 Task: Create a sub task Release to Production / Go Live for the task  Create a new online platform for online personal shopping services in the project BellRise , assign it to team member softage.5@softage.net and update the status of the sub task to  Off Track , set the priority of the sub task to High
Action: Mouse moved to (596, 432)
Screenshot: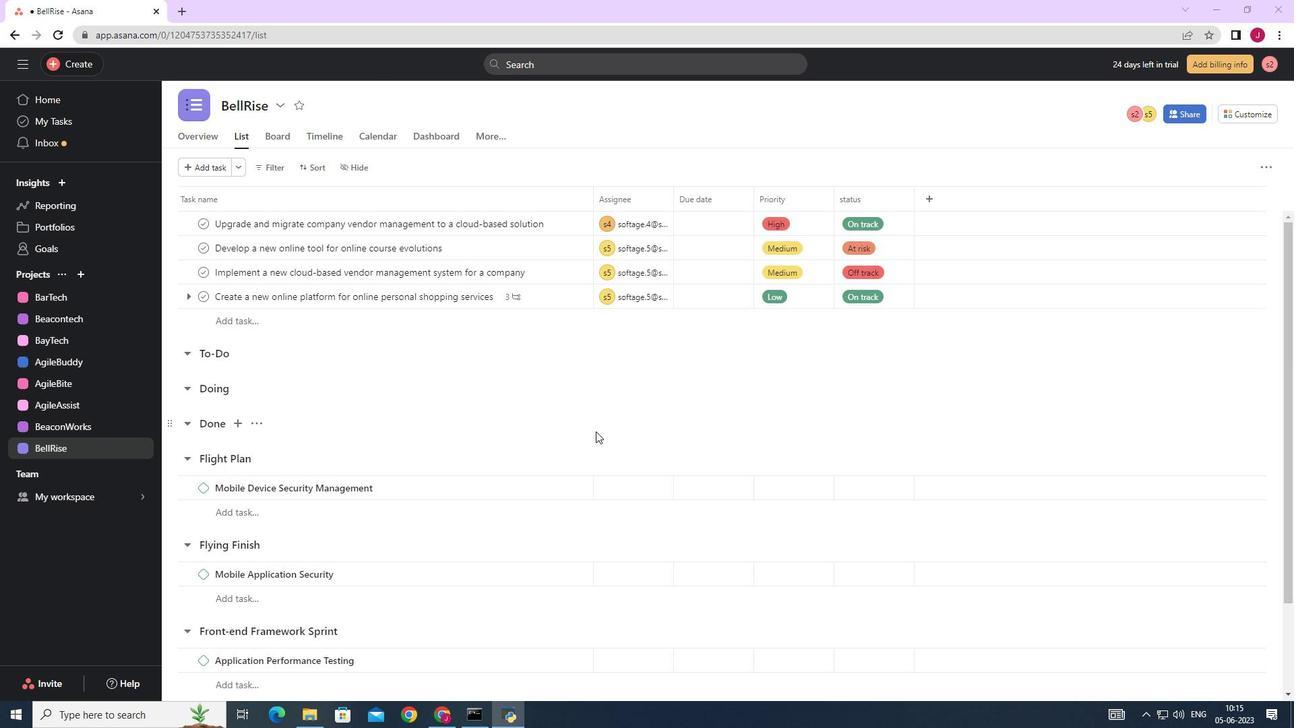
Action: Mouse scrolled (596, 433) with delta (0, 0)
Screenshot: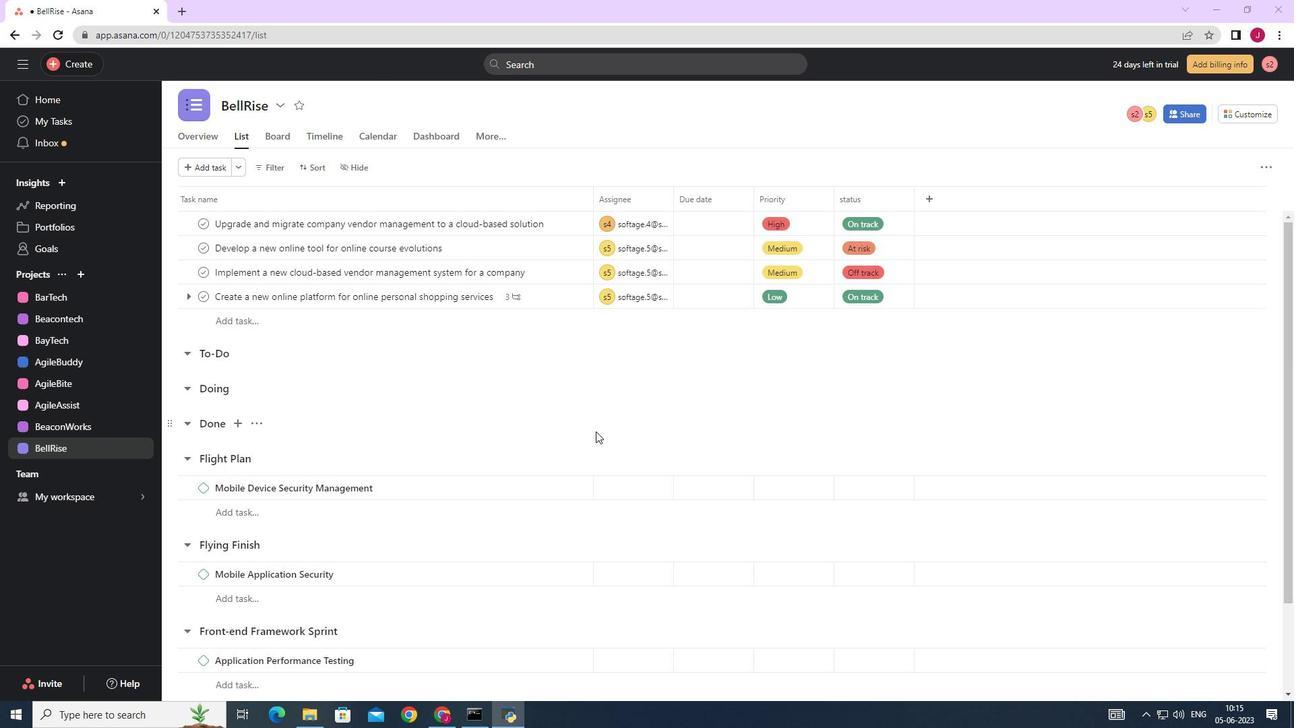 
Action: Mouse moved to (534, 301)
Screenshot: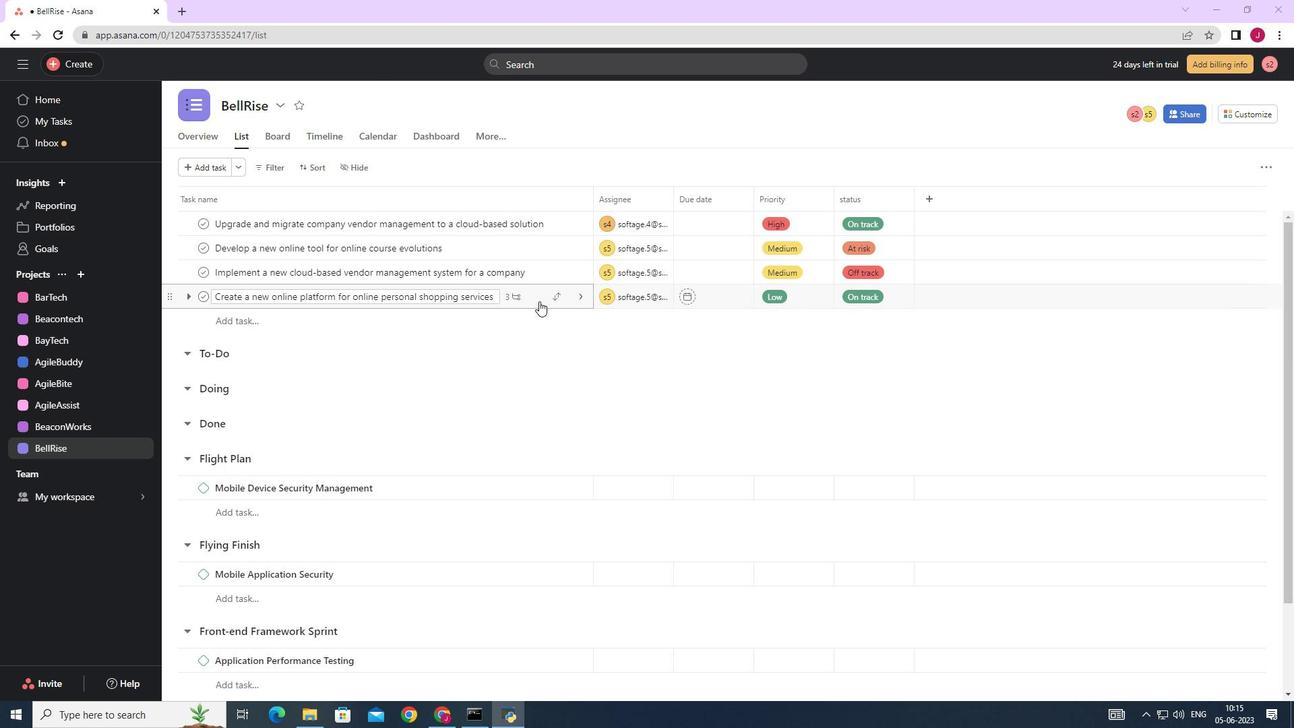 
Action: Mouse pressed left at (534, 301)
Screenshot: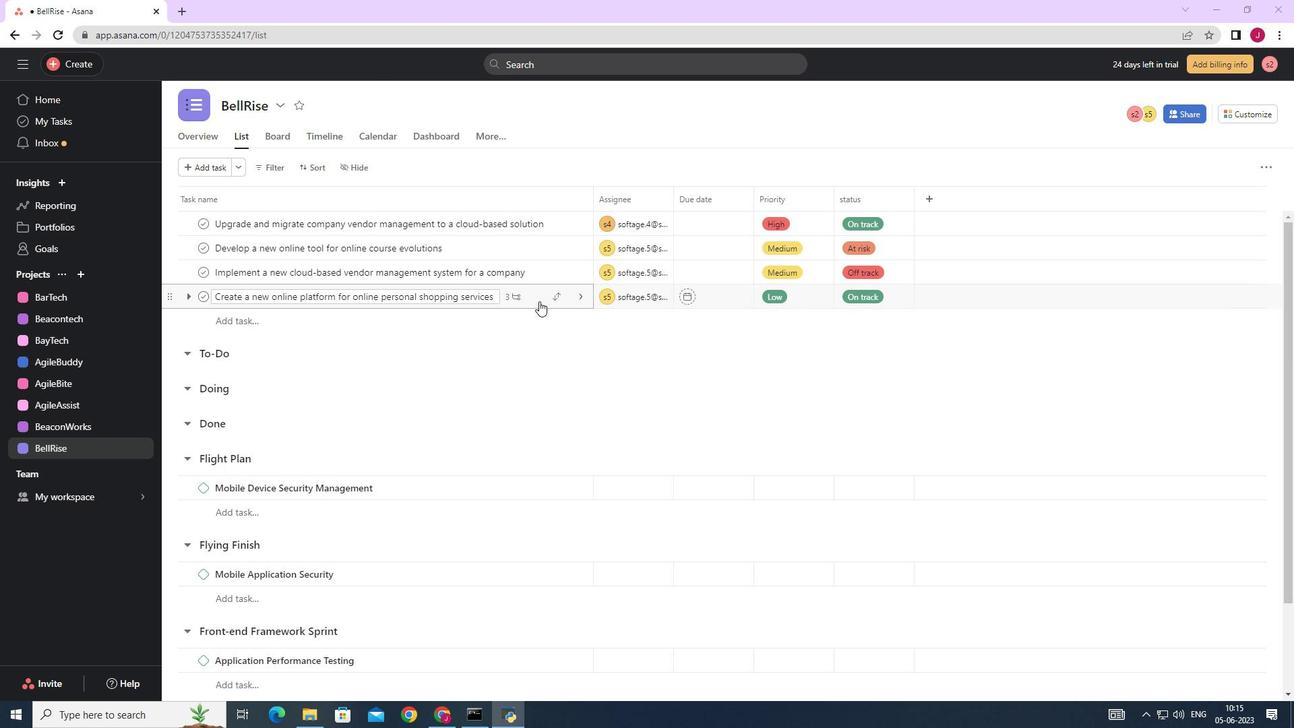 
Action: Mouse moved to (1031, 385)
Screenshot: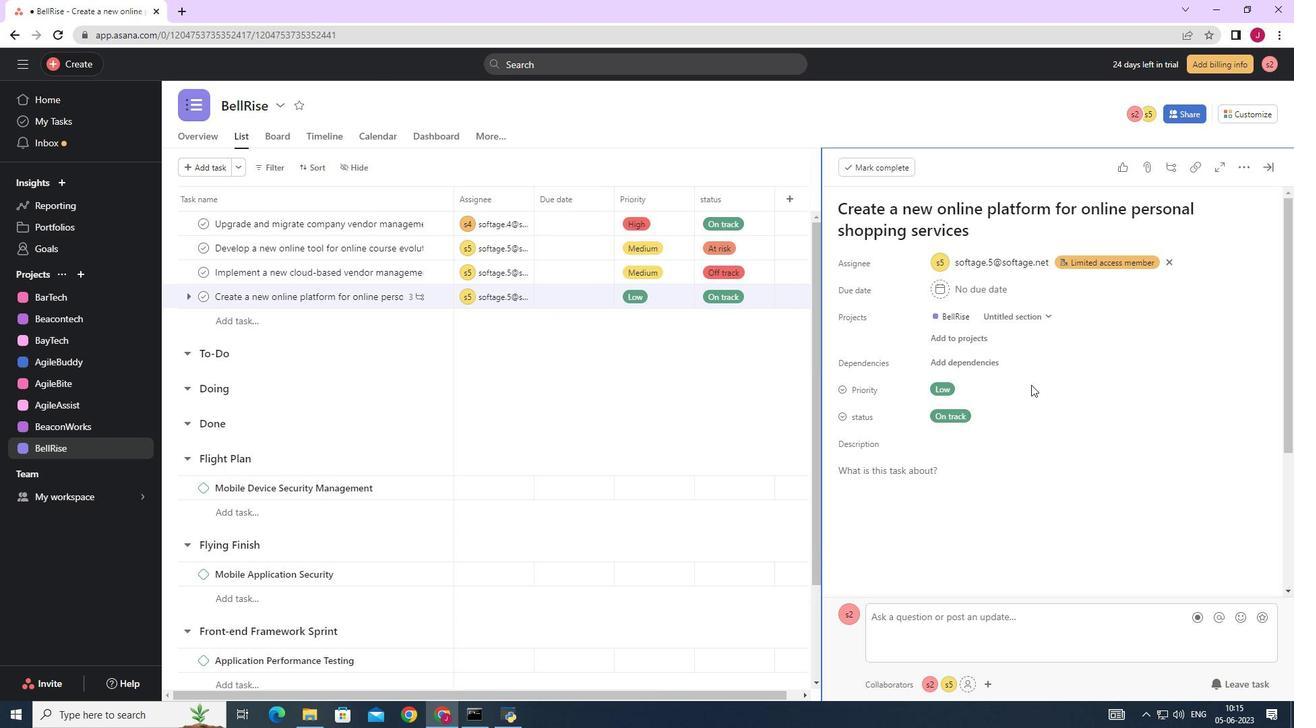 
Action: Mouse scrolled (1031, 384) with delta (0, 0)
Screenshot: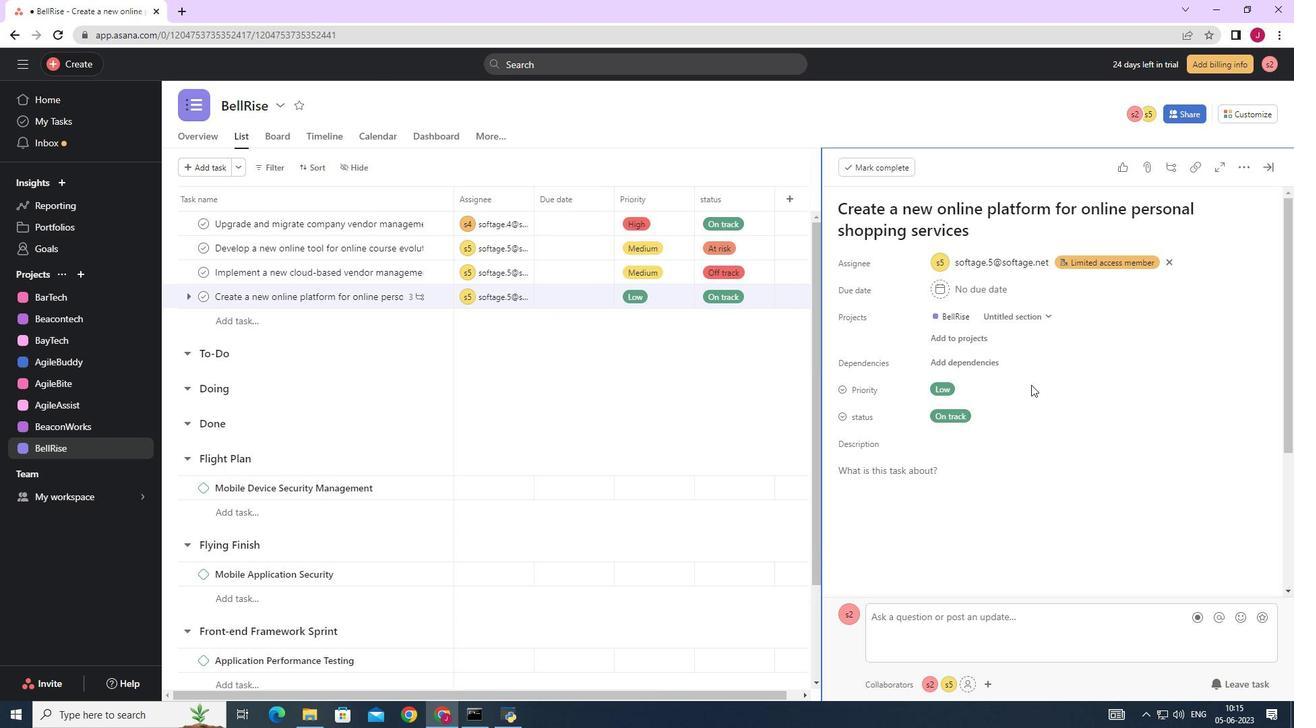 
Action: Mouse scrolled (1031, 384) with delta (0, 0)
Screenshot: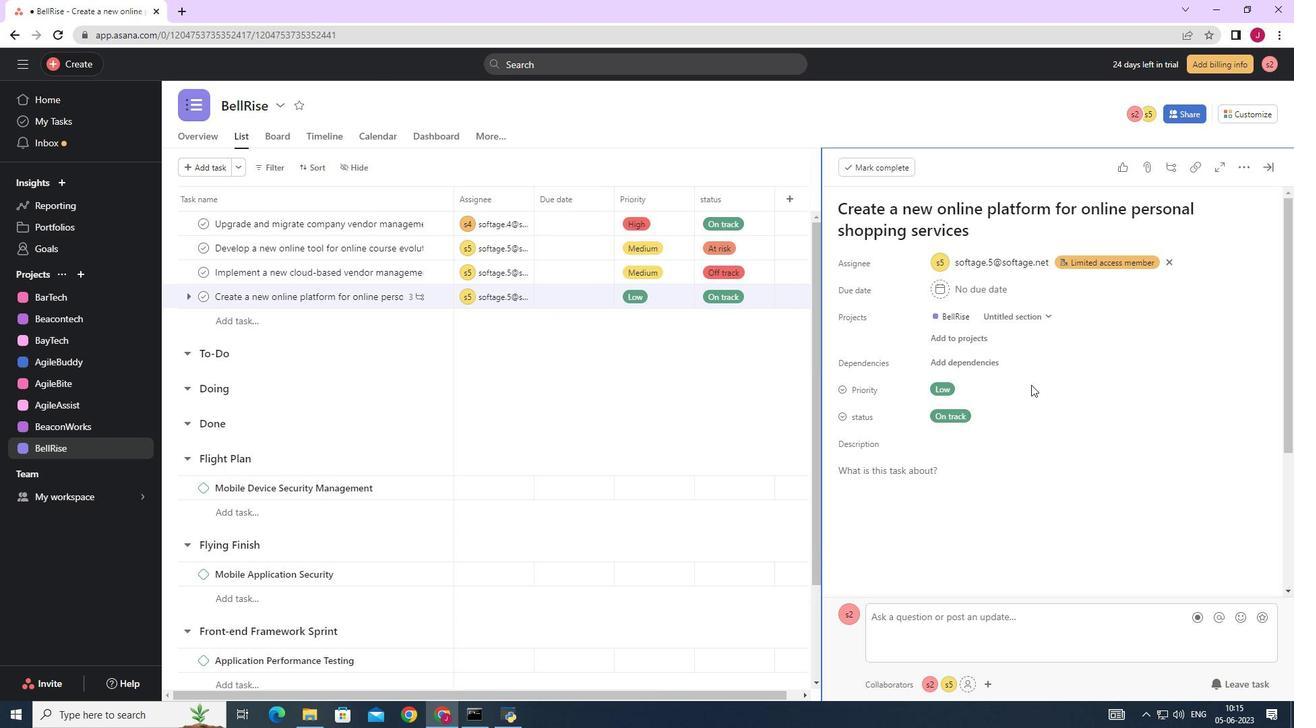 
Action: Mouse scrolled (1031, 385) with delta (0, 0)
Screenshot: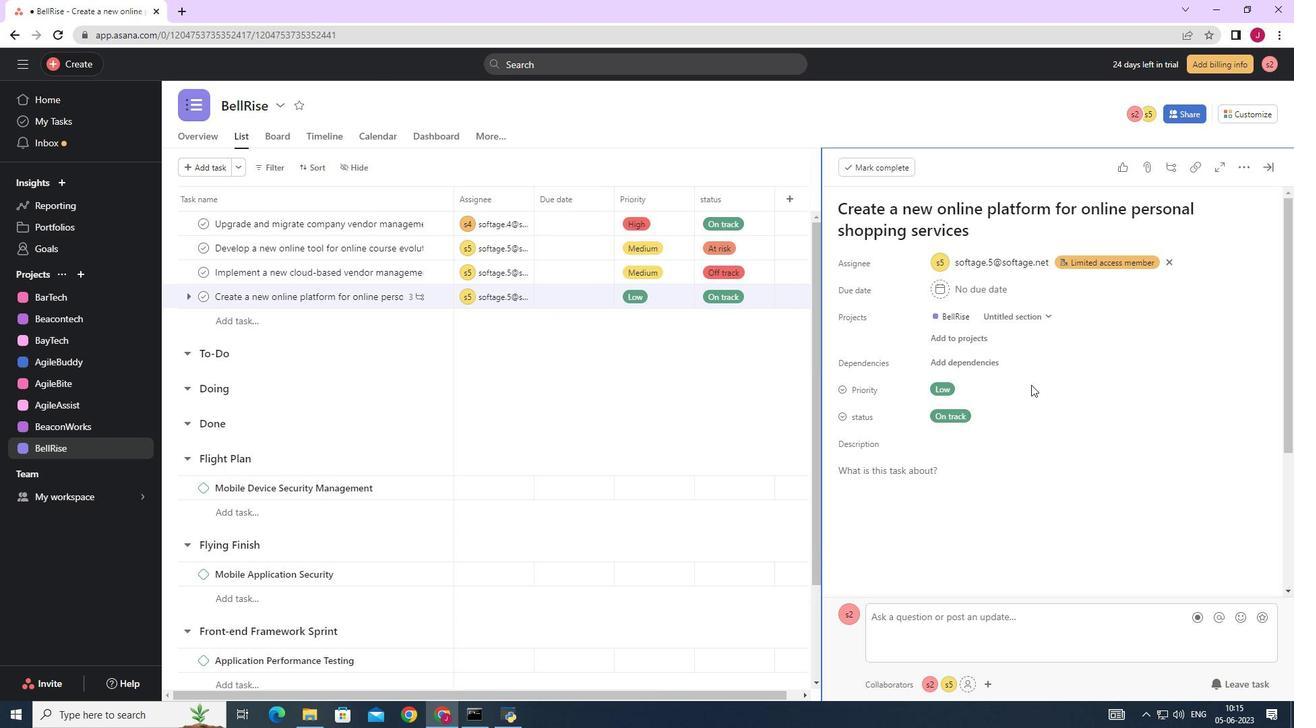 
Action: Mouse scrolled (1031, 385) with delta (0, 0)
Screenshot: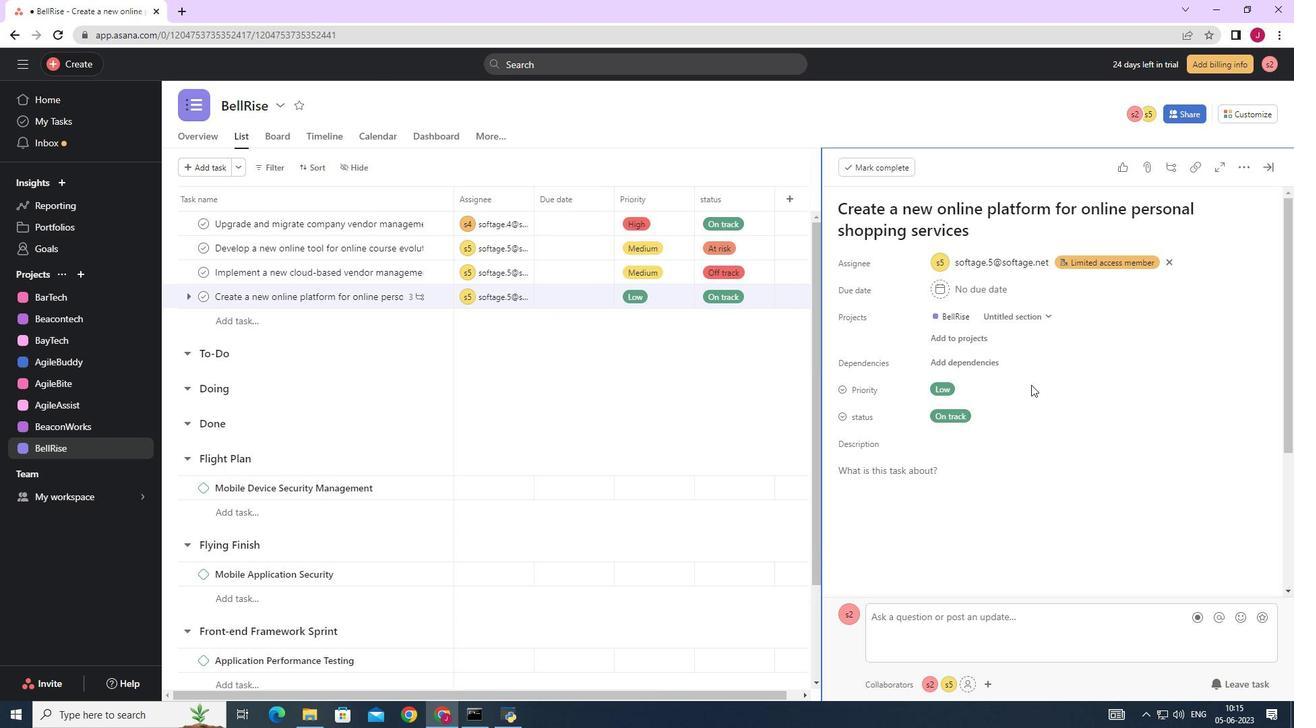 
Action: Mouse moved to (1029, 385)
Screenshot: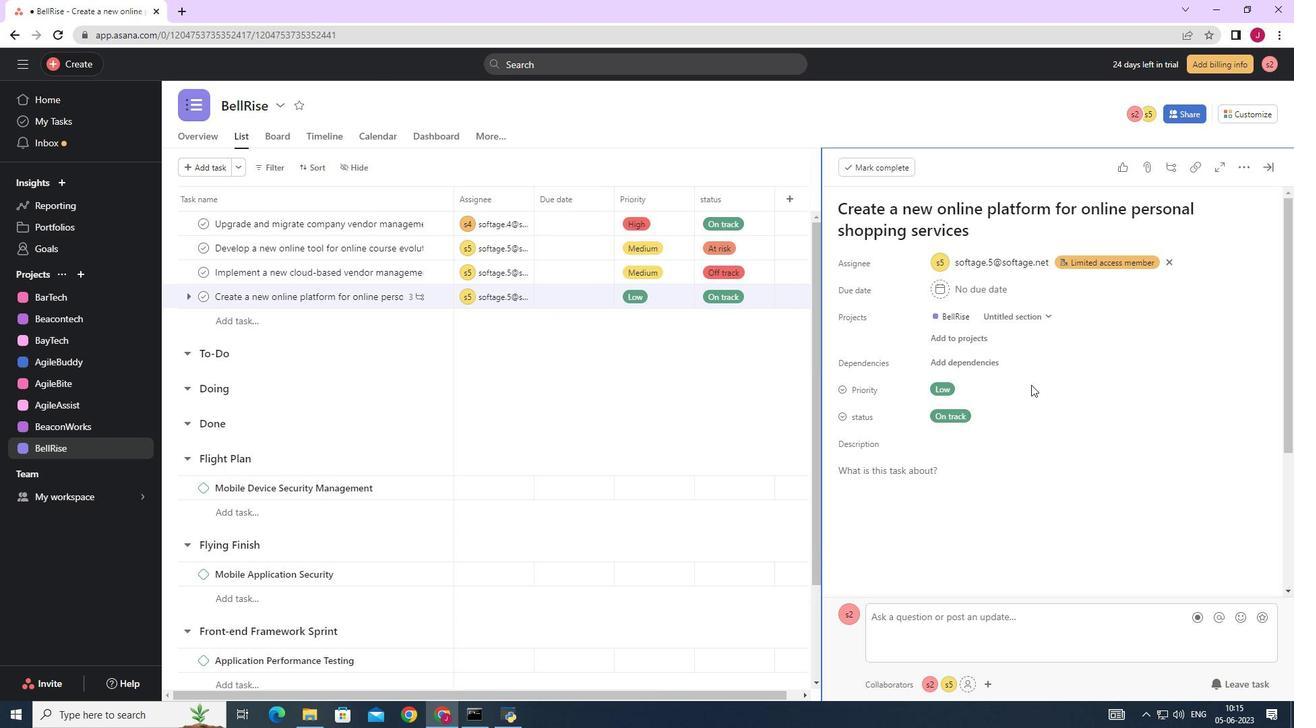 
Action: Mouse scrolled (1029, 385) with delta (0, 0)
Screenshot: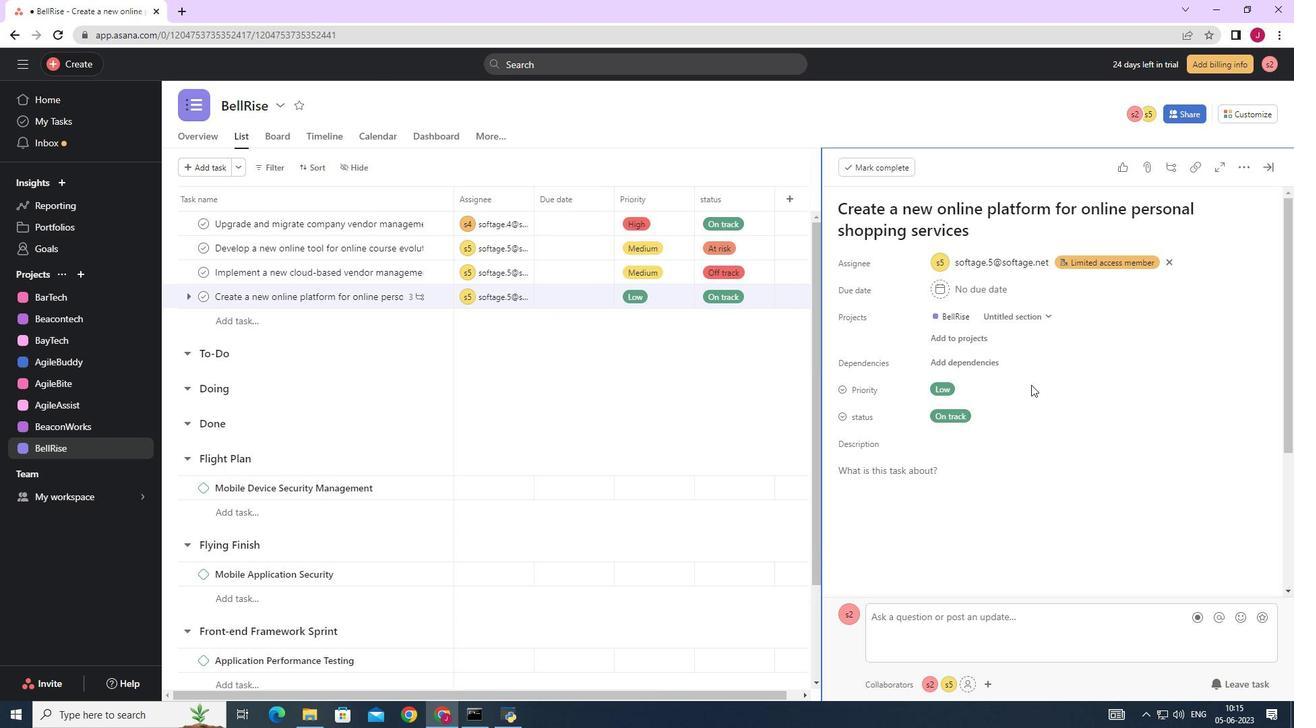 
Action: Mouse moved to (887, 491)
Screenshot: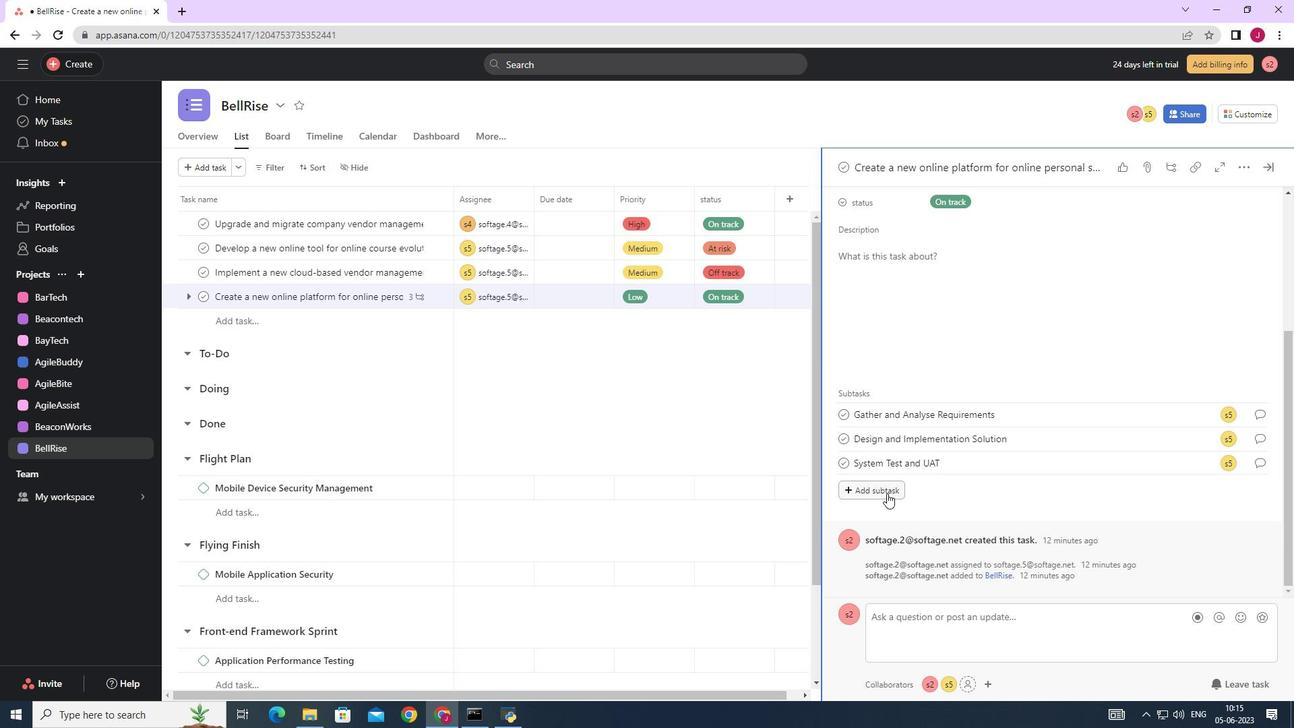 
Action: Mouse pressed left at (887, 491)
Screenshot: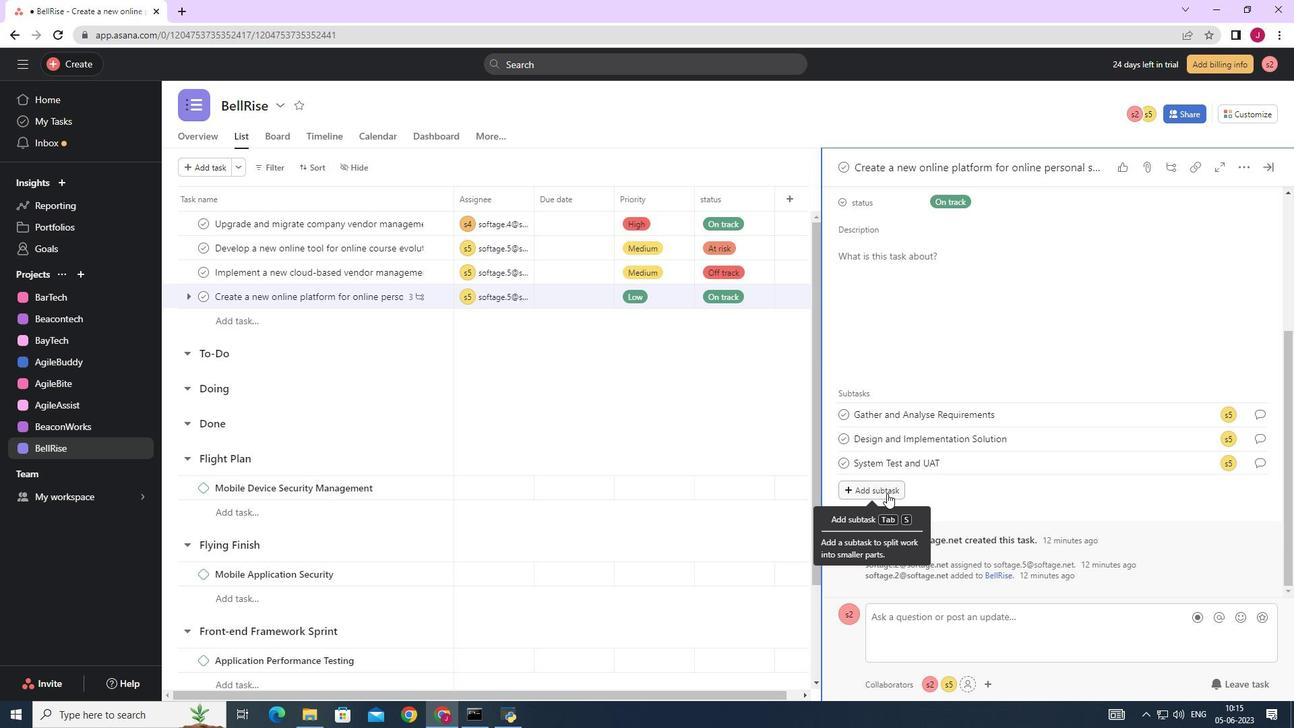 
Action: Mouse moved to (878, 464)
Screenshot: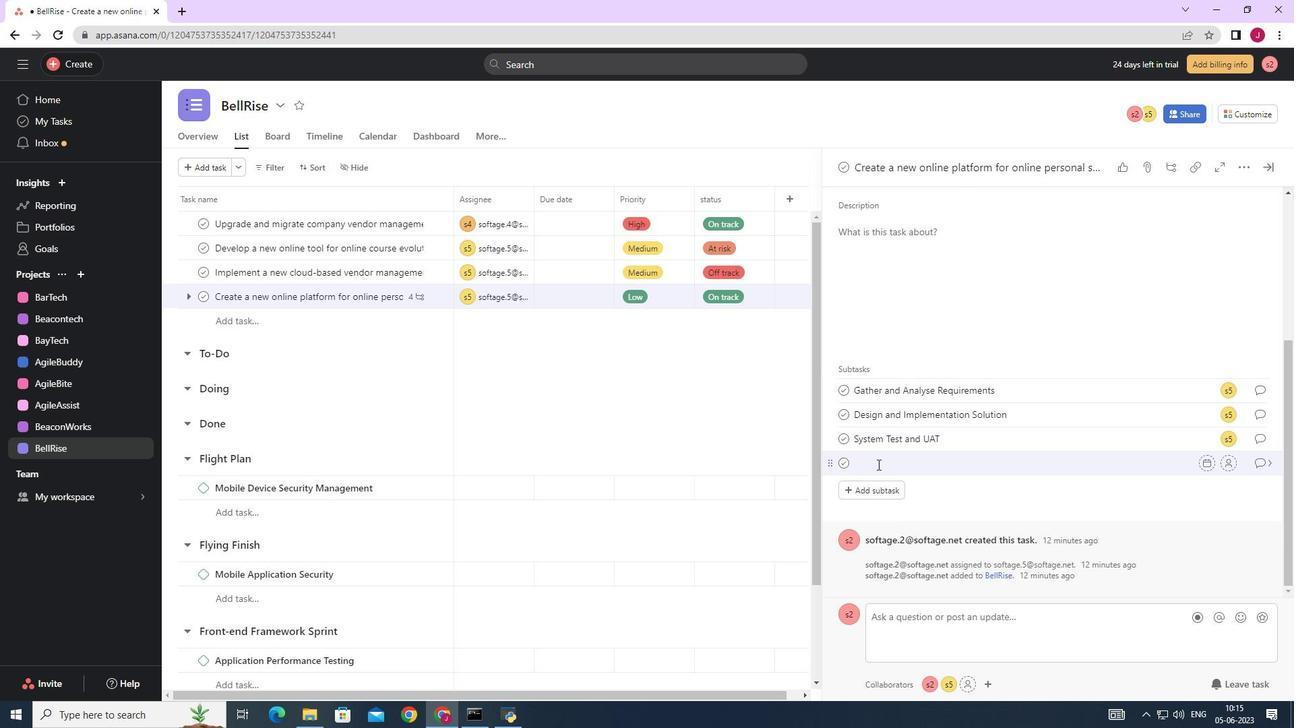 
Action: Mouse pressed left at (878, 464)
Screenshot: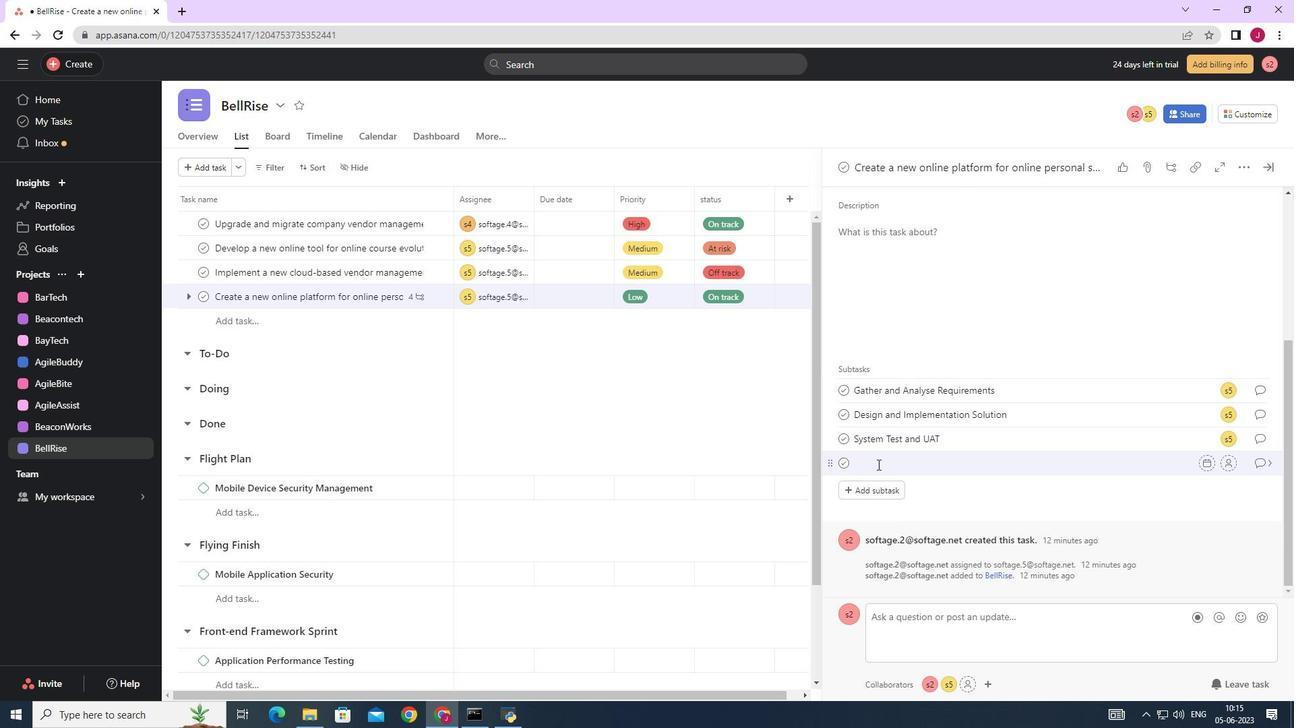 
Action: Key pressed <Key.caps_lock><Key.caps_lock>r<Key.caps_lock>ELEAE<Key.backspace>SE<Key.space>TO<Key.space>PRODUCTION<Key.space>/<Key.caps_lock>g<Key.caps_lock>O<Key.space><Key.caps_lock>l<Key.caps_lock>IVE
Screenshot: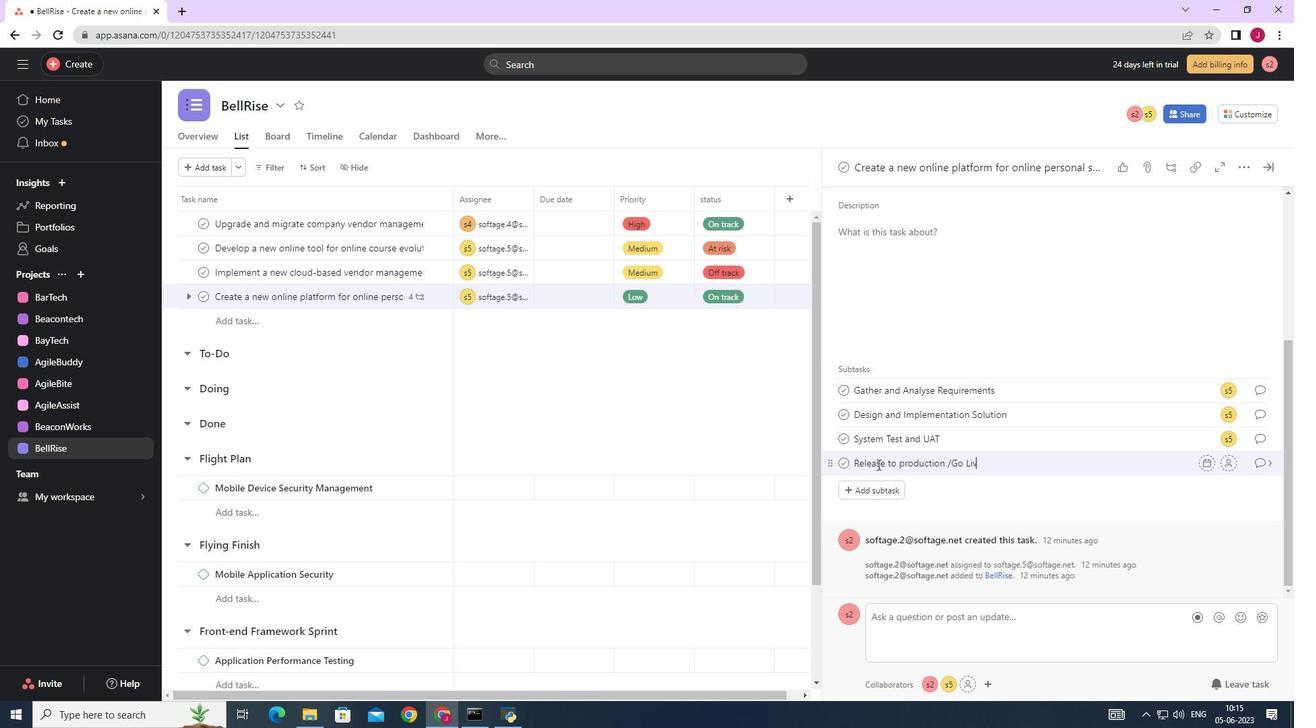 
Action: Mouse moved to (1230, 465)
Screenshot: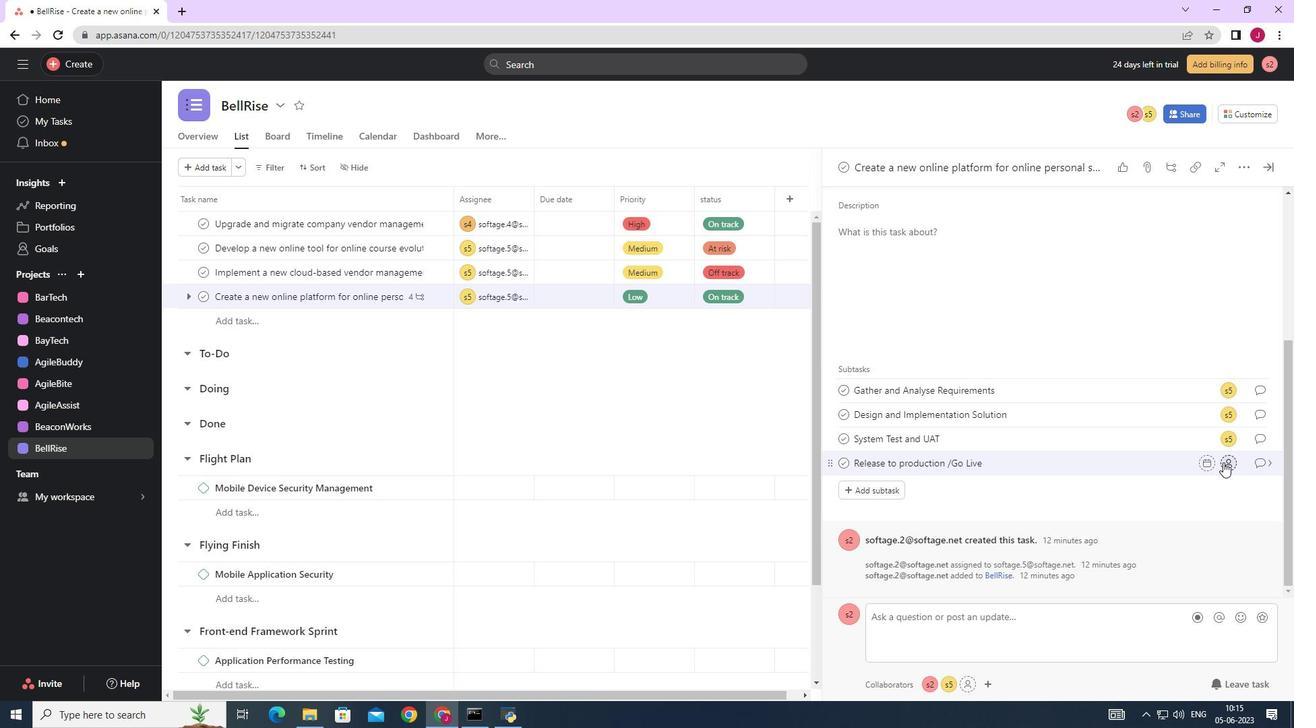 
Action: Mouse pressed left at (1230, 465)
Screenshot: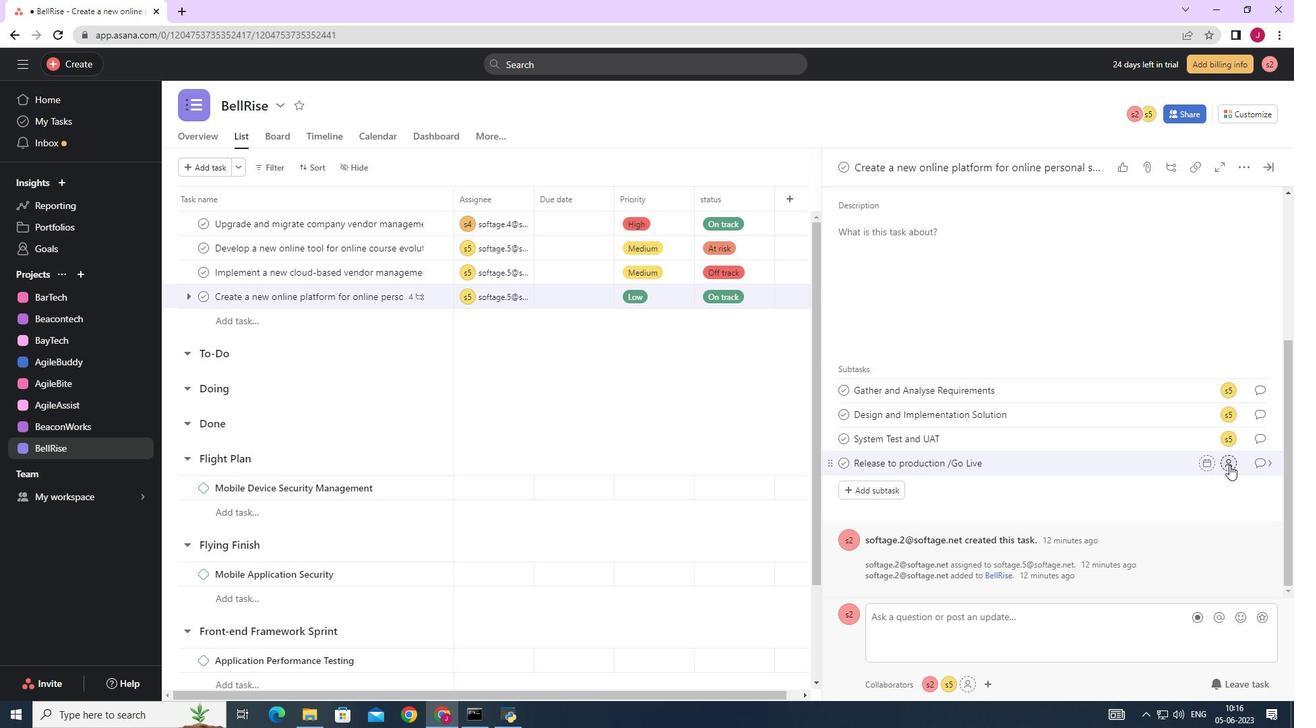 
Action: Mouse moved to (1226, 458)
Screenshot: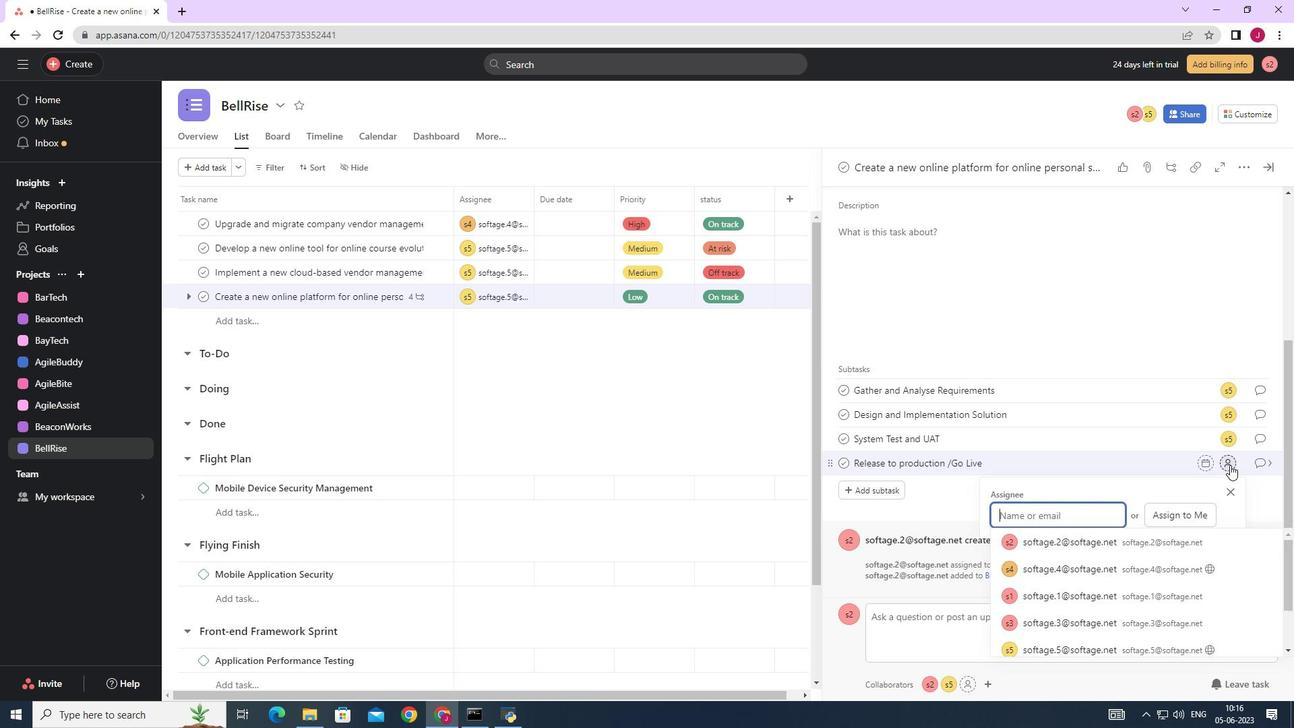 
Action: Key pressed SOFATGE
Screenshot: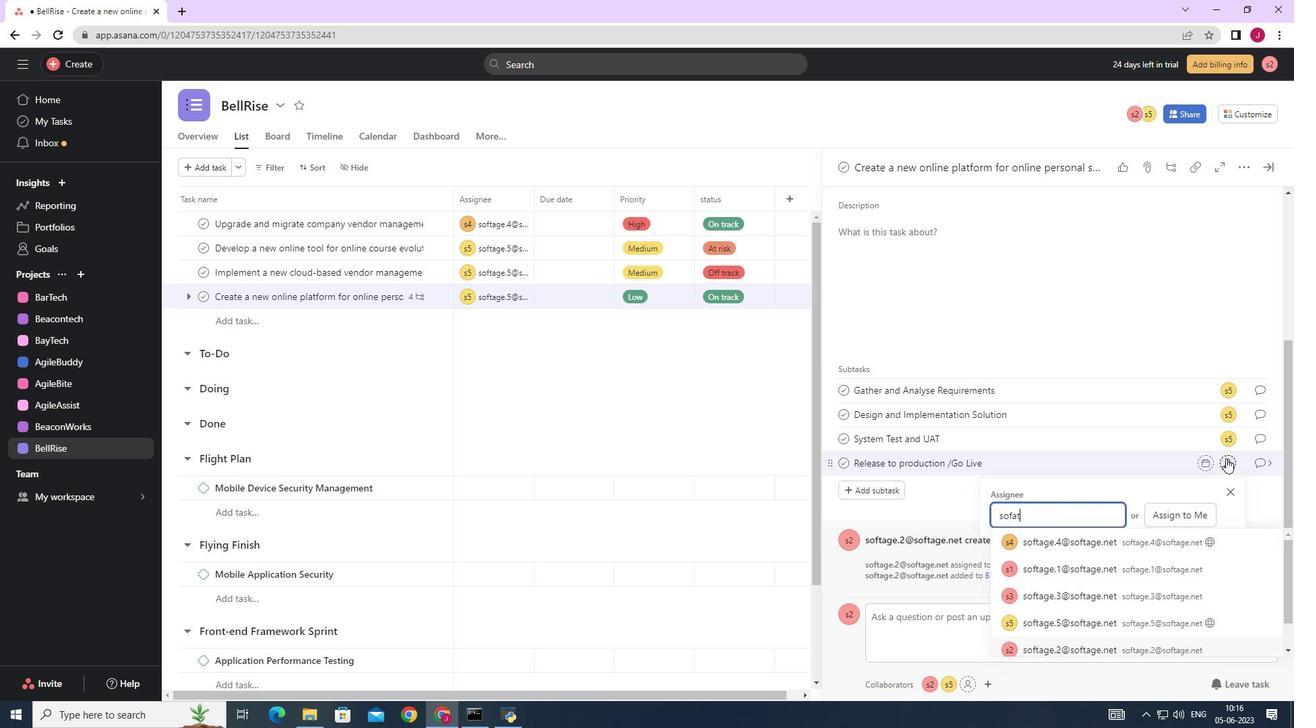 
Action: Mouse moved to (1226, 458)
Screenshot: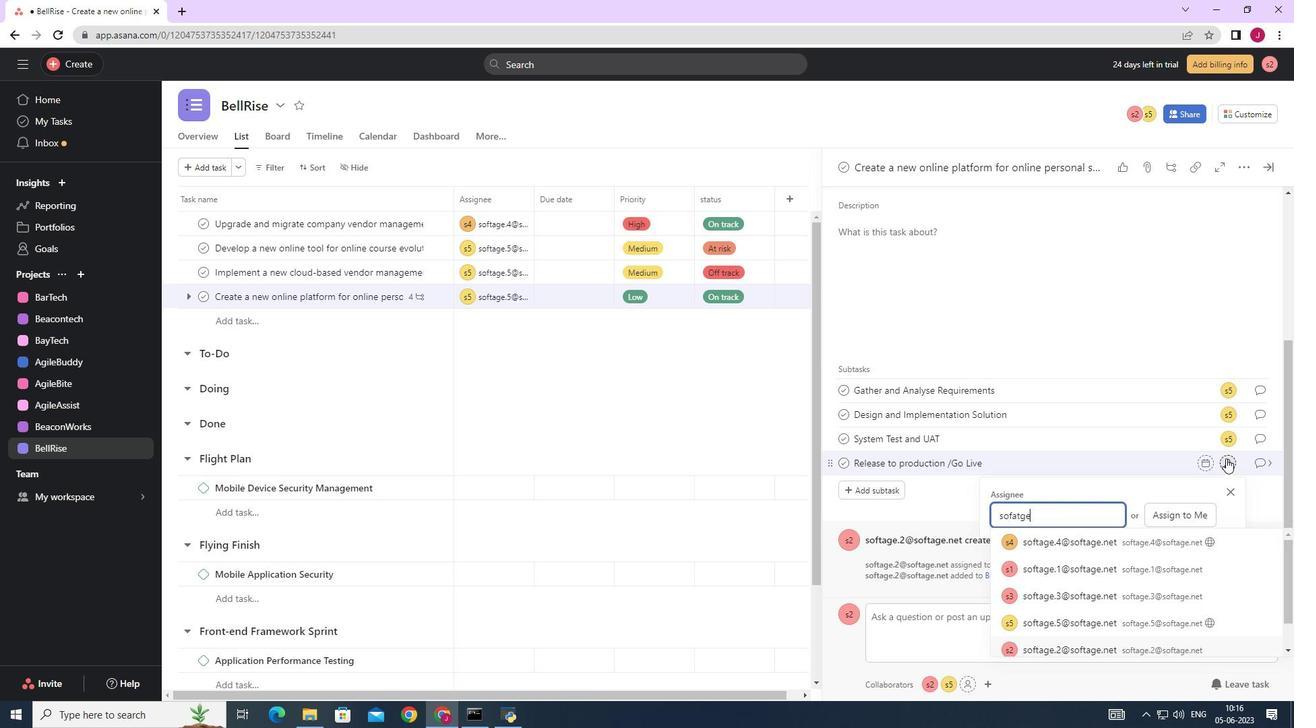 
Action: Key pressed ,<Key.backspace>.5
Screenshot: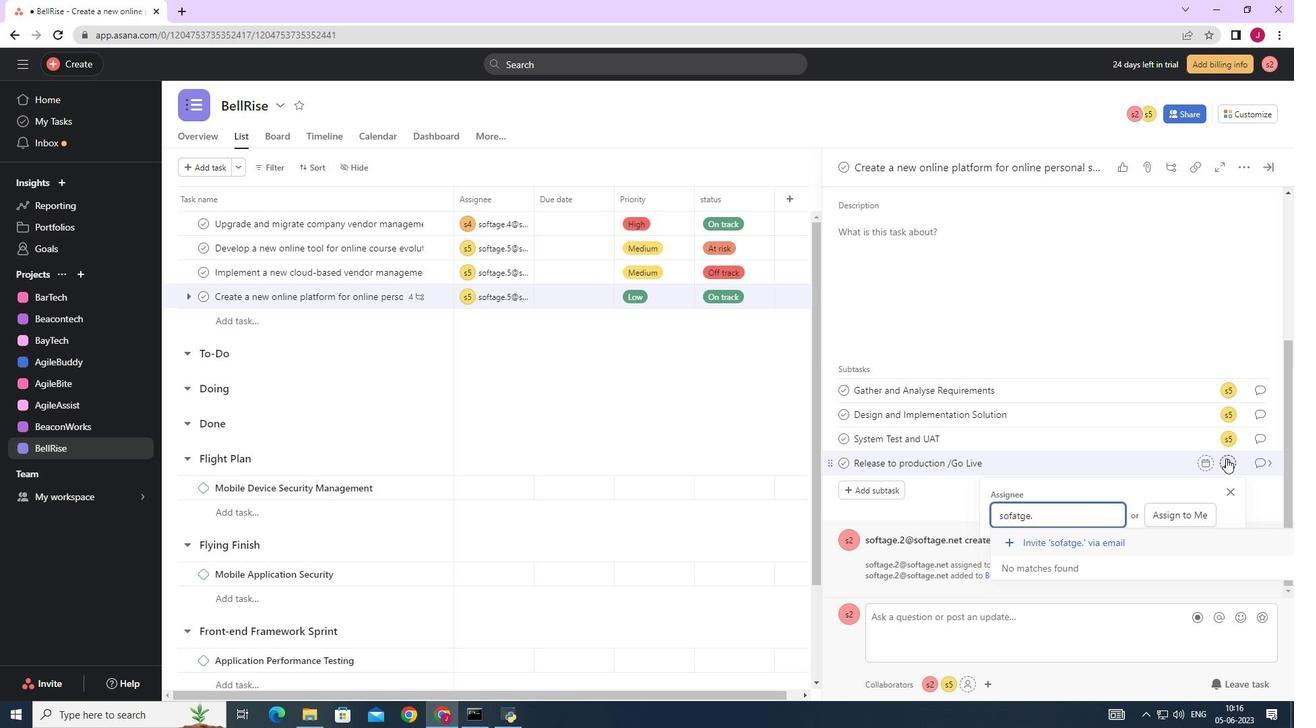 
Action: Mouse moved to (1071, 524)
Screenshot: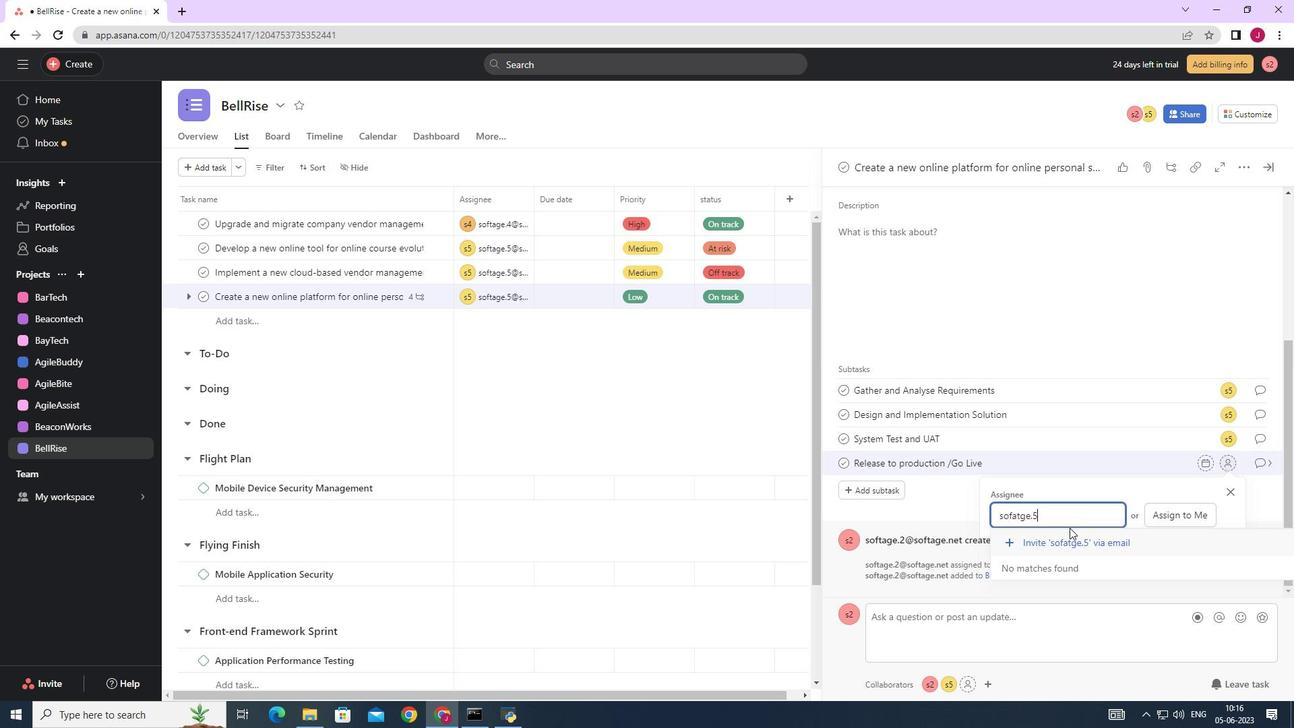 
Action: Key pressed <Key.backspace><Key.backspace><Key.backspace><Key.backspace><Key.backspace><Key.backspace>TAGE.5
Screenshot: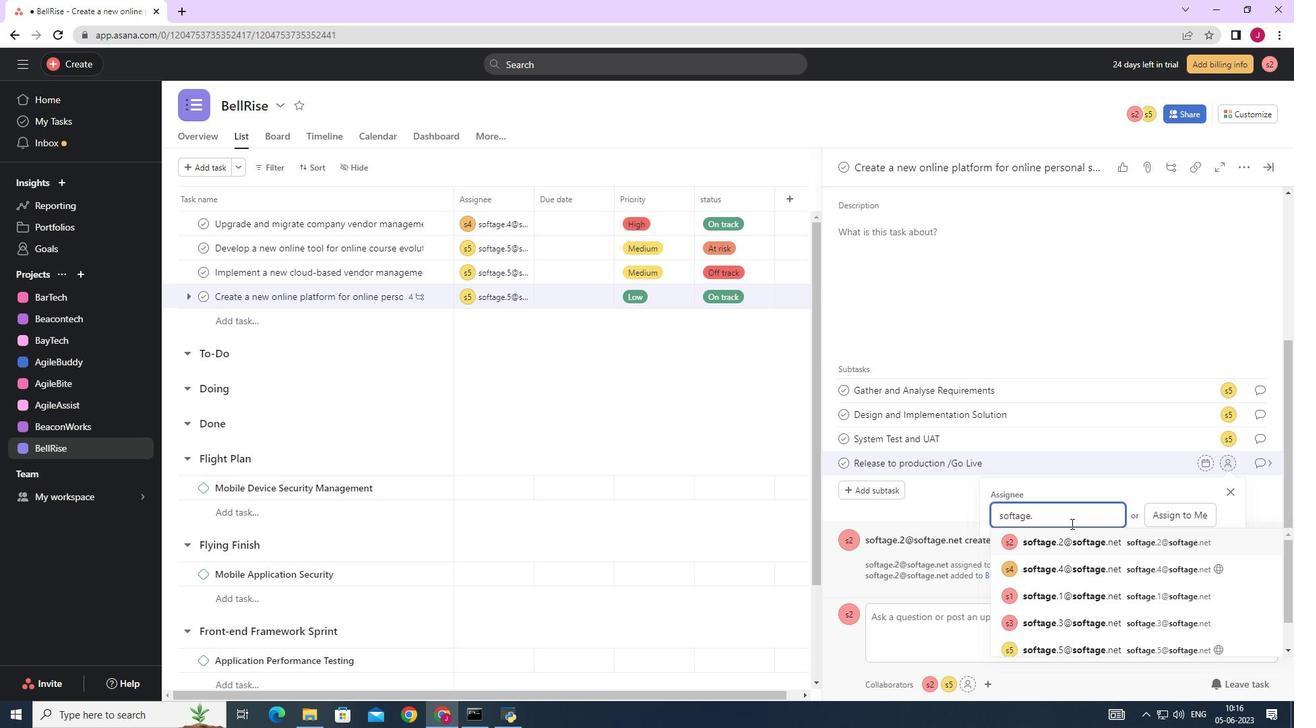 
Action: Mouse moved to (1064, 540)
Screenshot: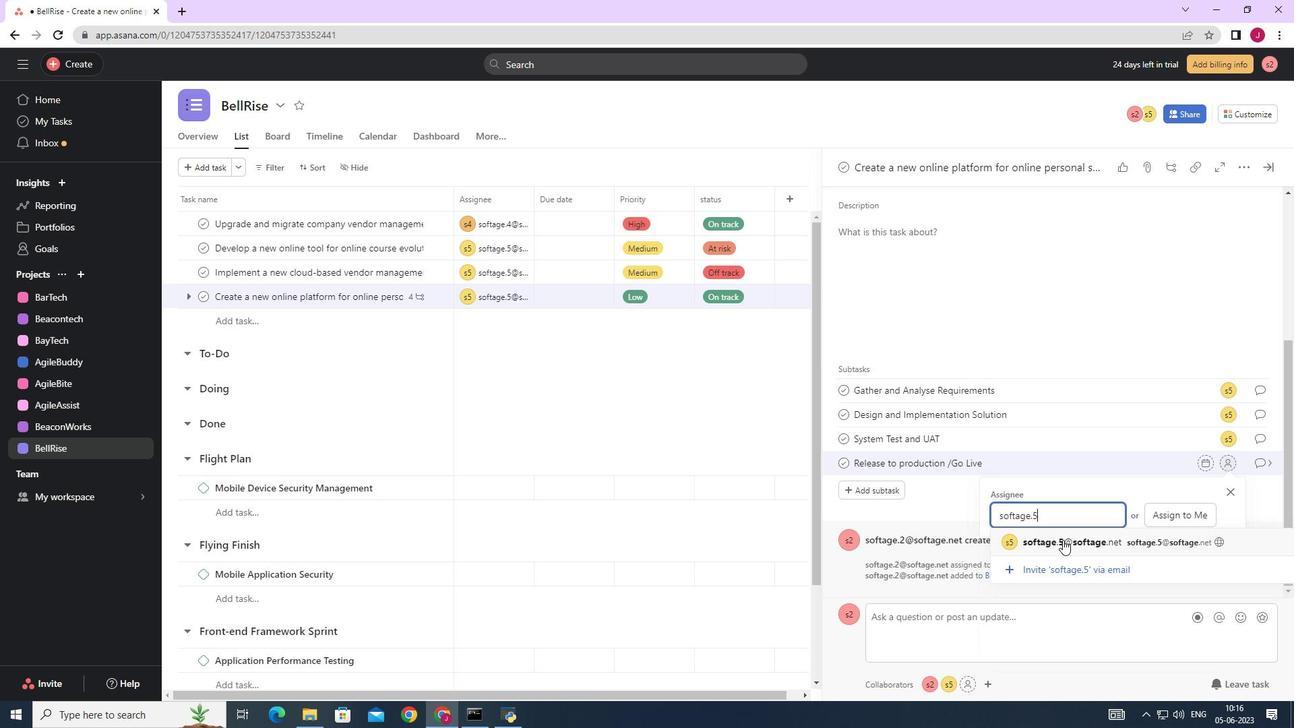 
Action: Mouse pressed left at (1064, 540)
Screenshot: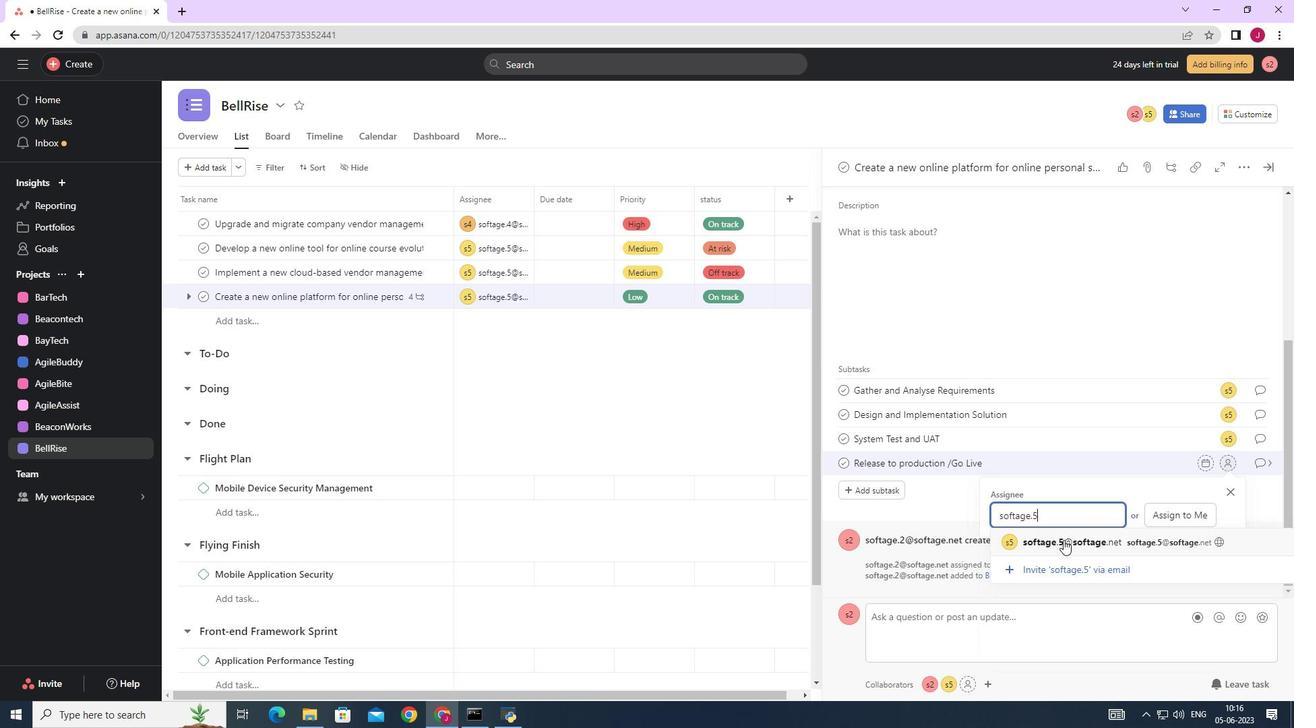 
Action: Mouse moved to (1262, 462)
Screenshot: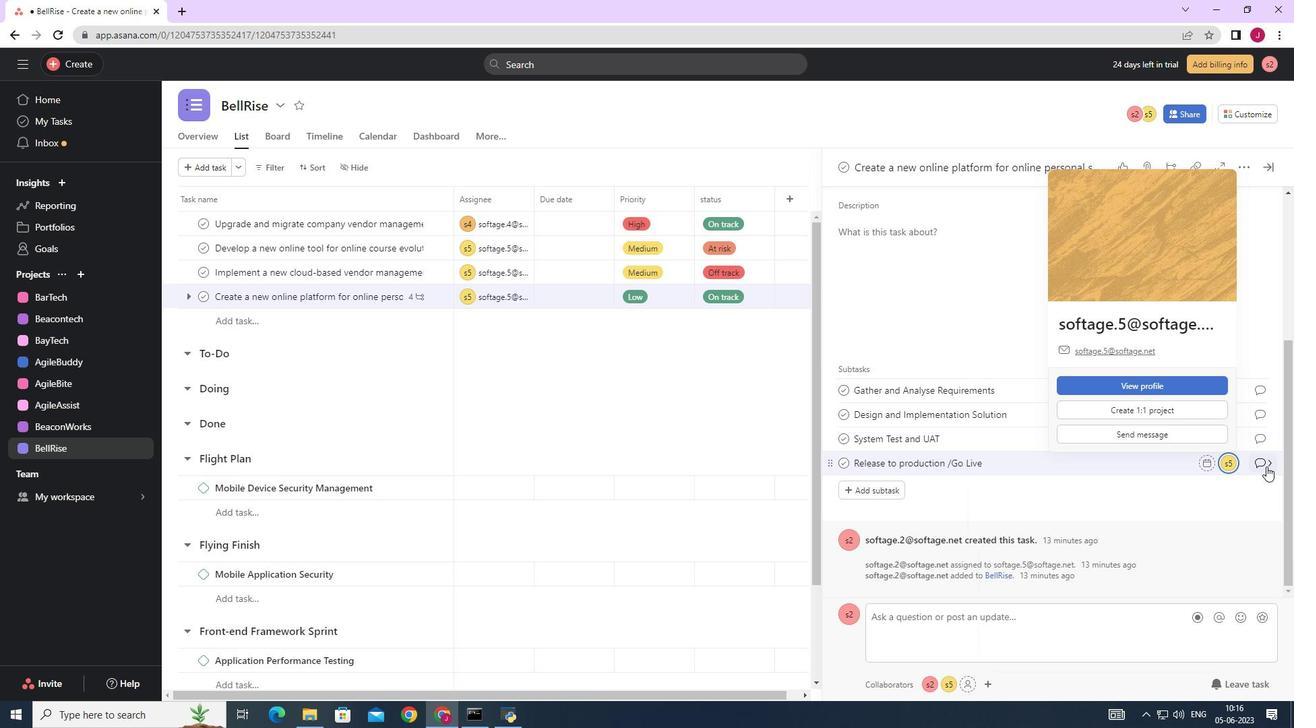 
Action: Mouse pressed left at (1262, 462)
Screenshot: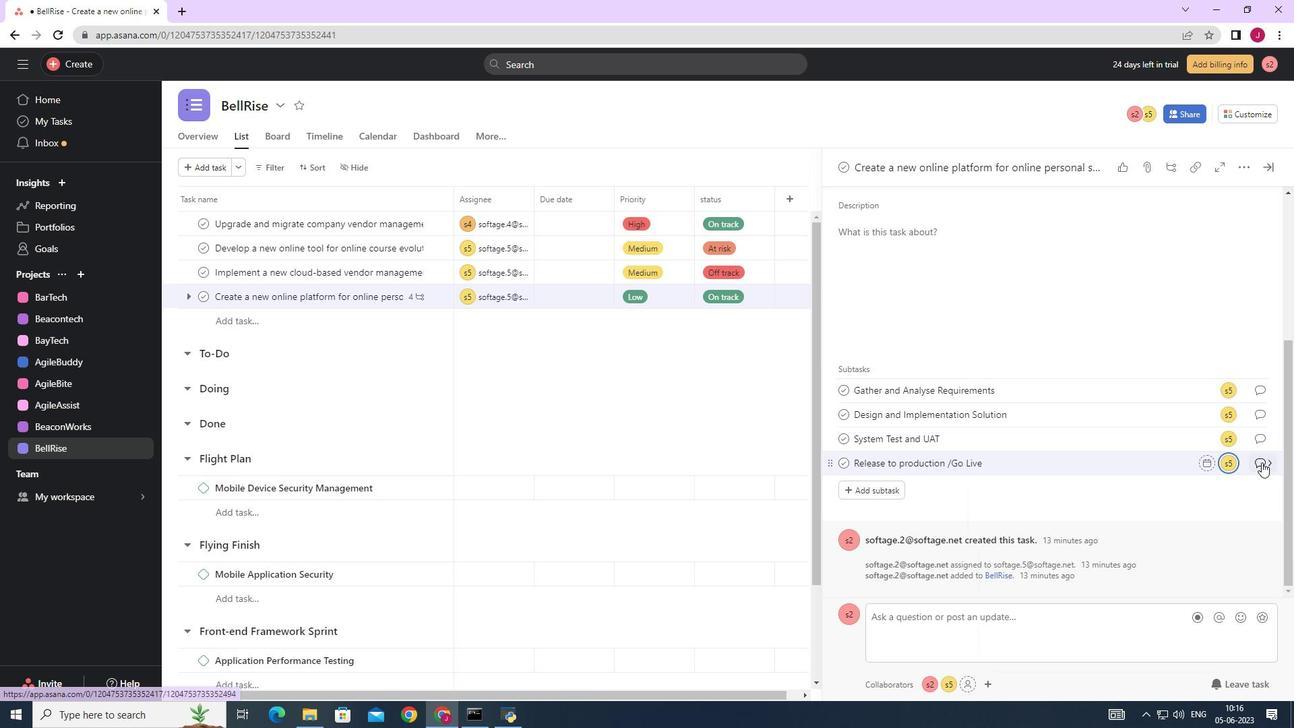 
Action: Mouse moved to (861, 354)
Screenshot: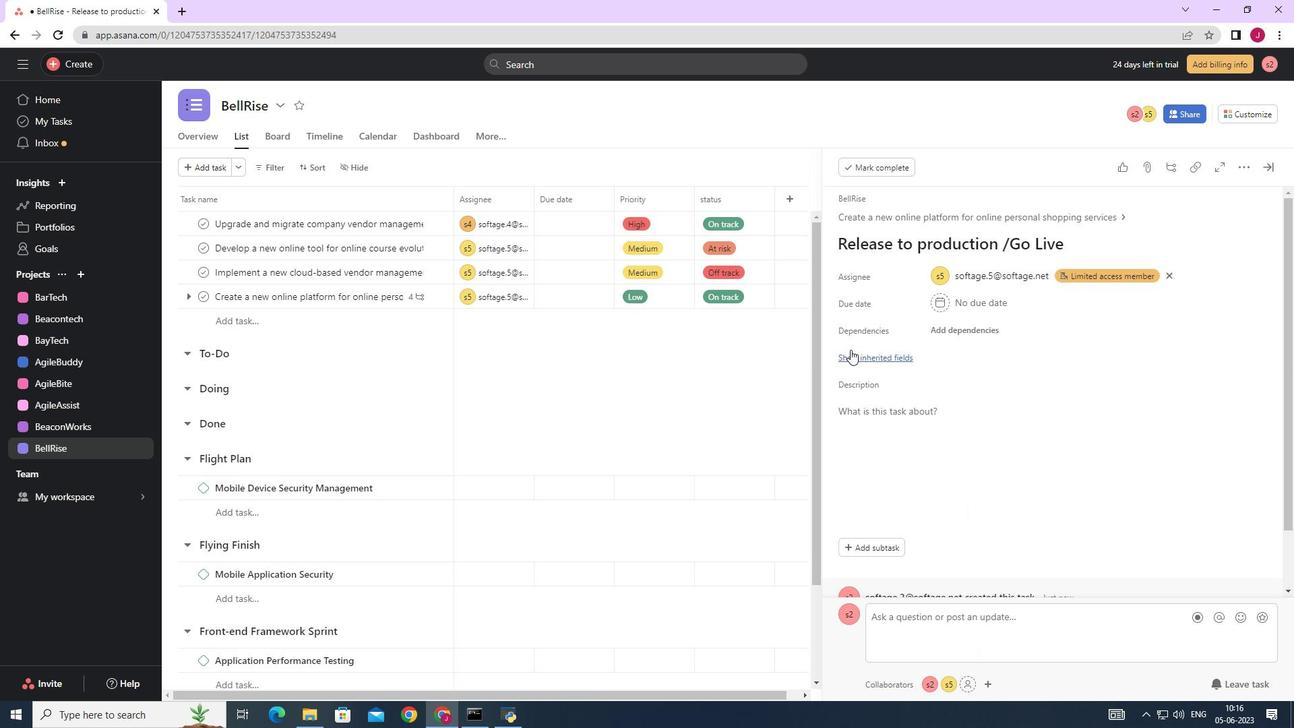 
Action: Mouse pressed left at (861, 354)
Screenshot: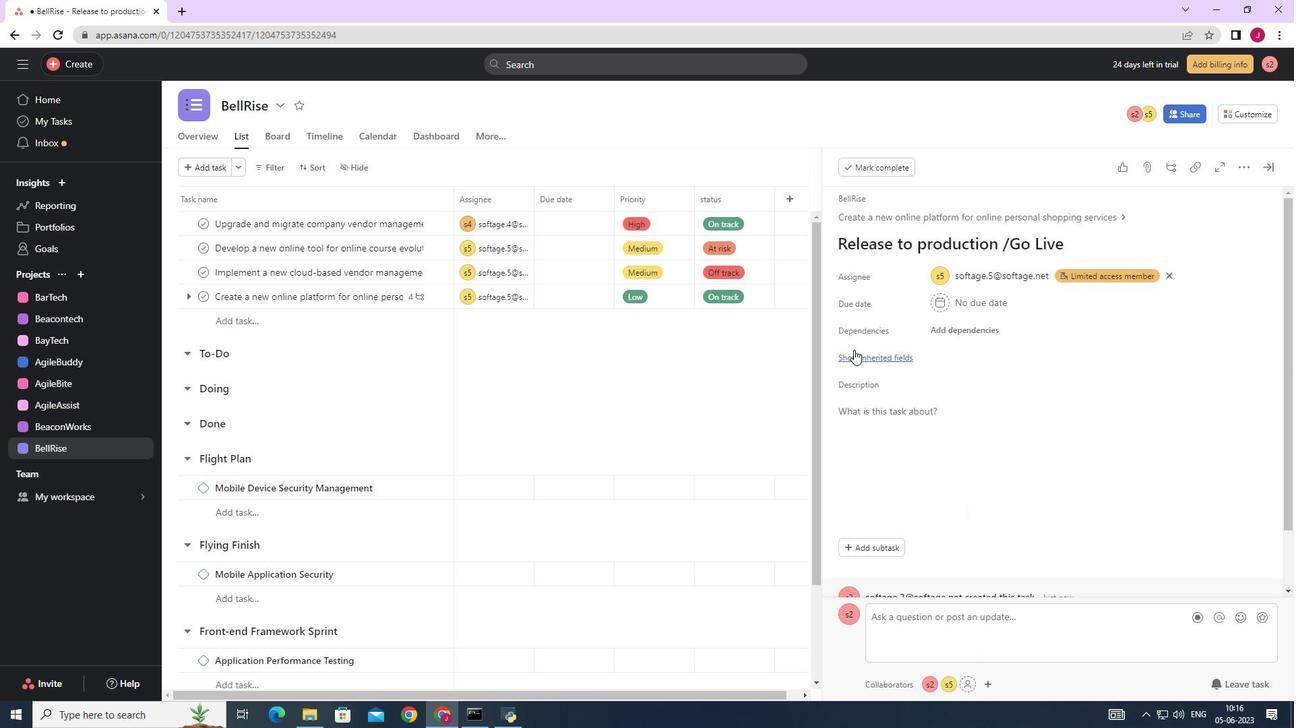 
Action: Mouse moved to (932, 387)
Screenshot: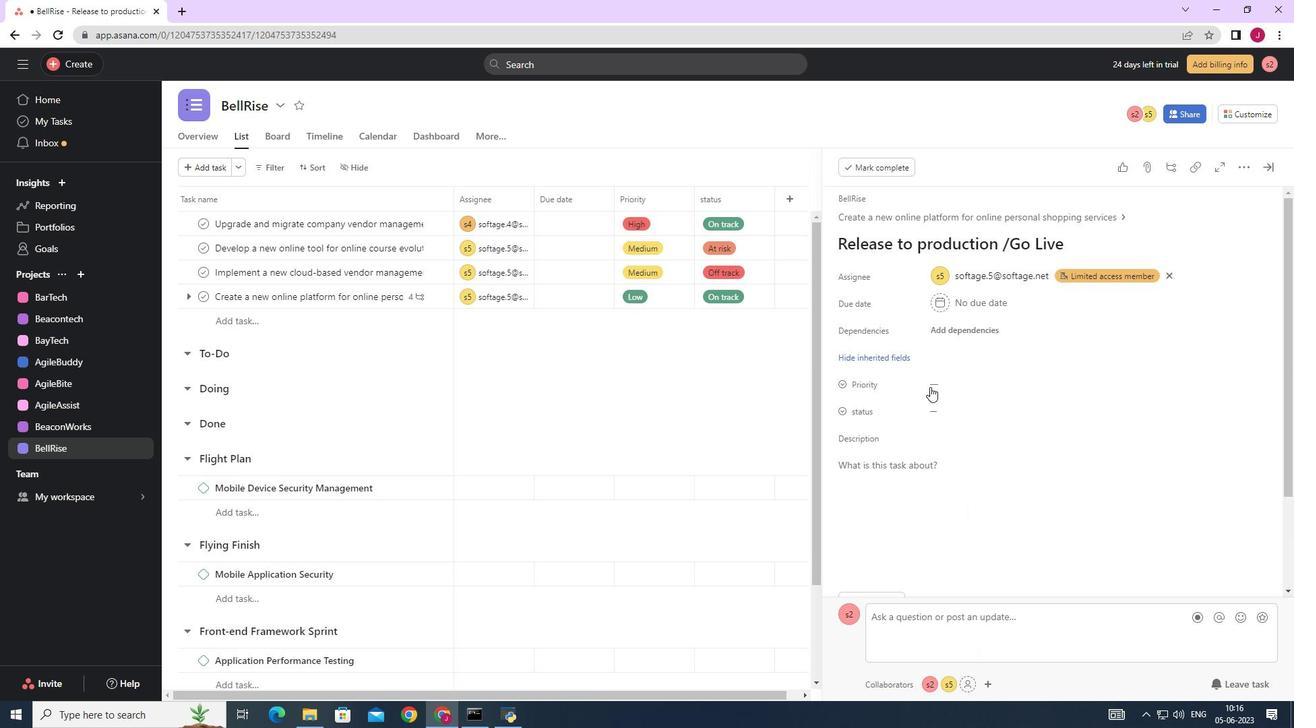 
Action: Mouse pressed left at (932, 387)
Screenshot: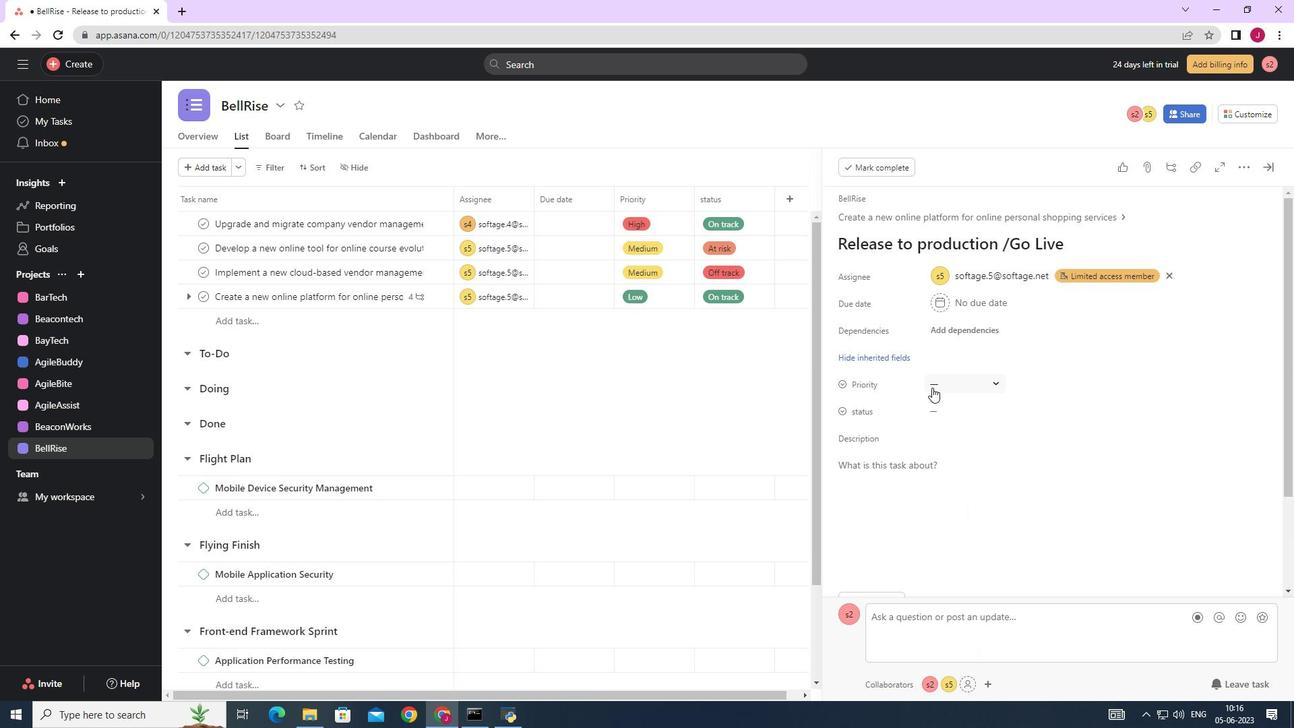 
Action: Mouse moved to (960, 436)
Screenshot: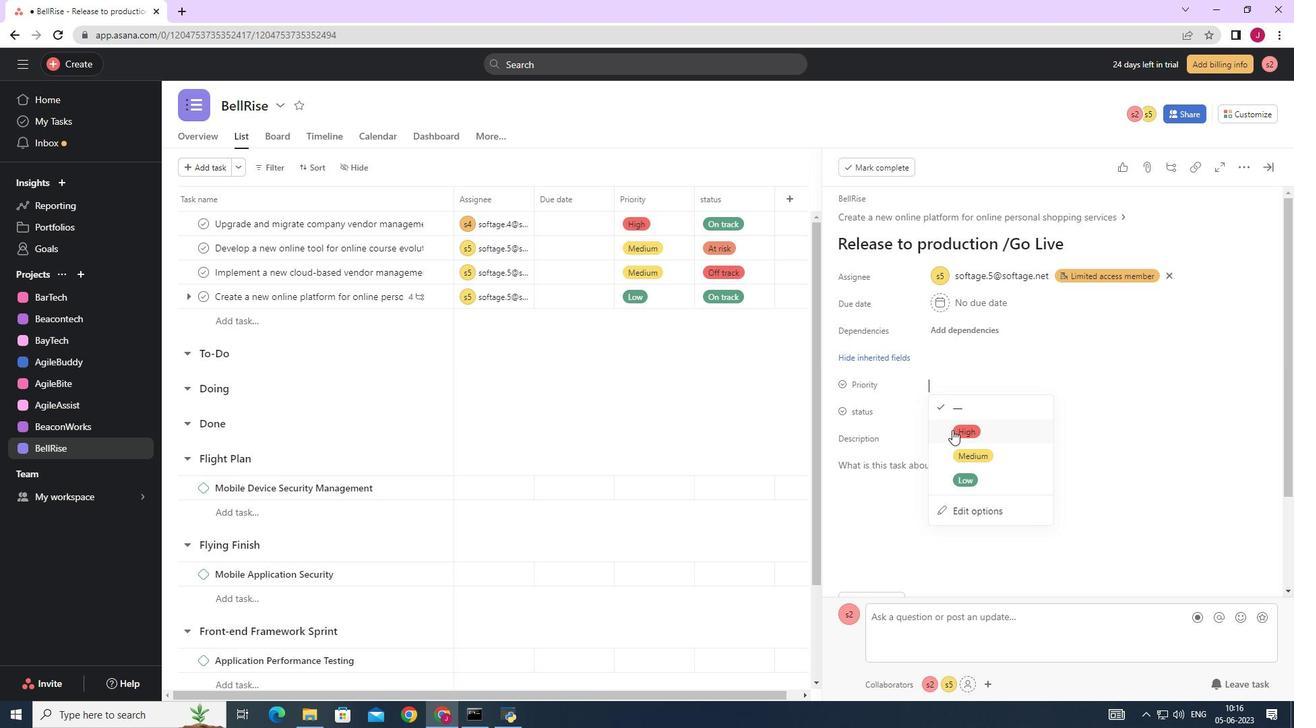 
Action: Mouse pressed left at (960, 436)
Screenshot: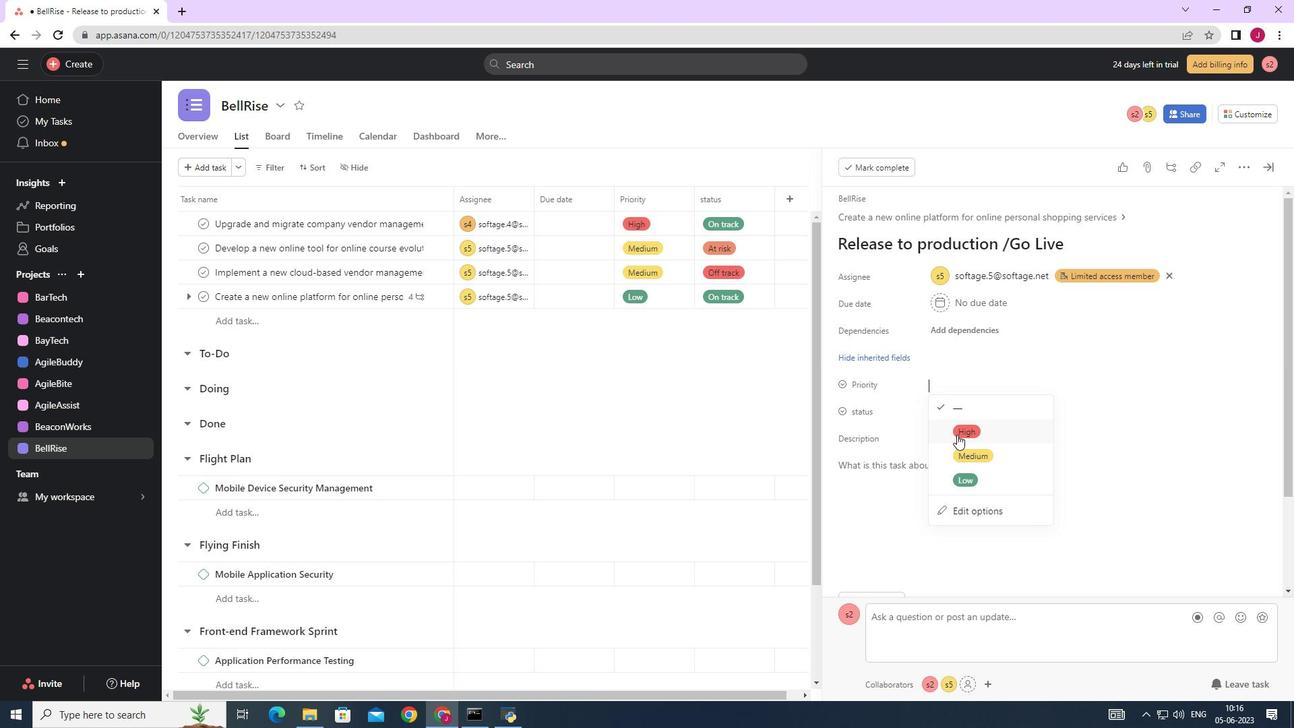 
Action: Mouse moved to (948, 405)
Screenshot: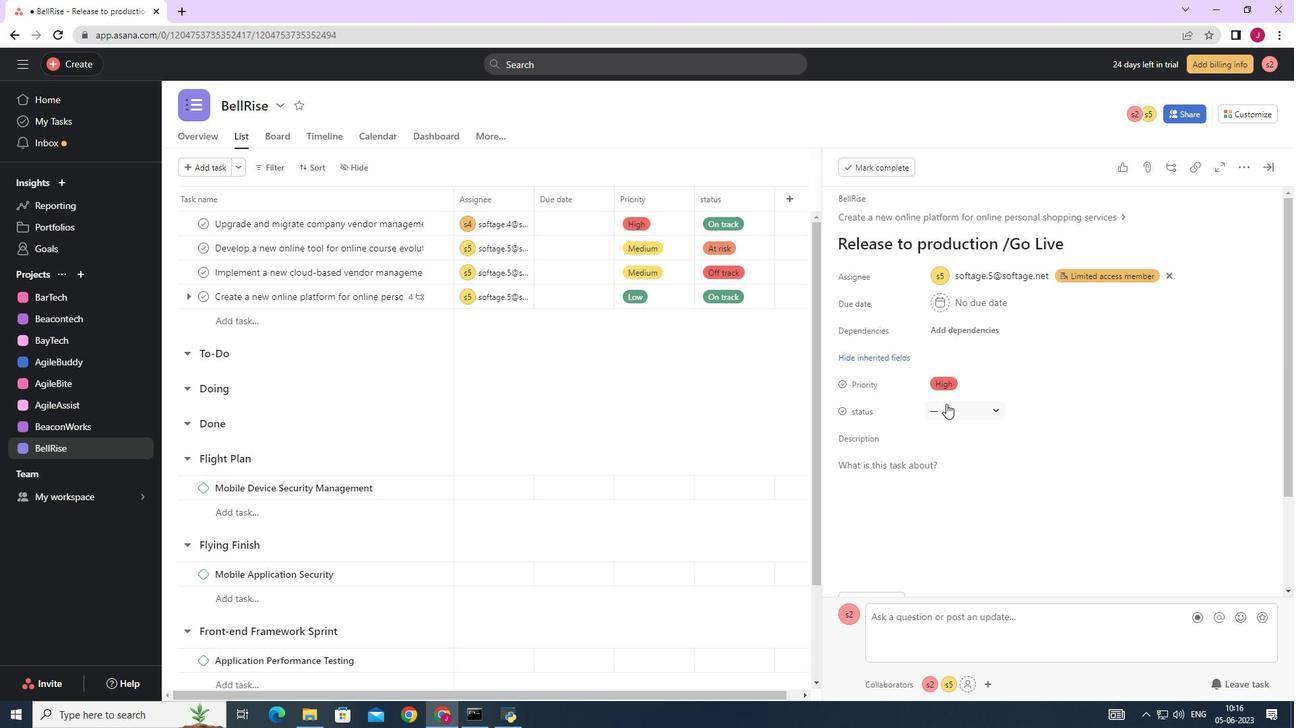 
Action: Mouse pressed left at (948, 405)
Screenshot: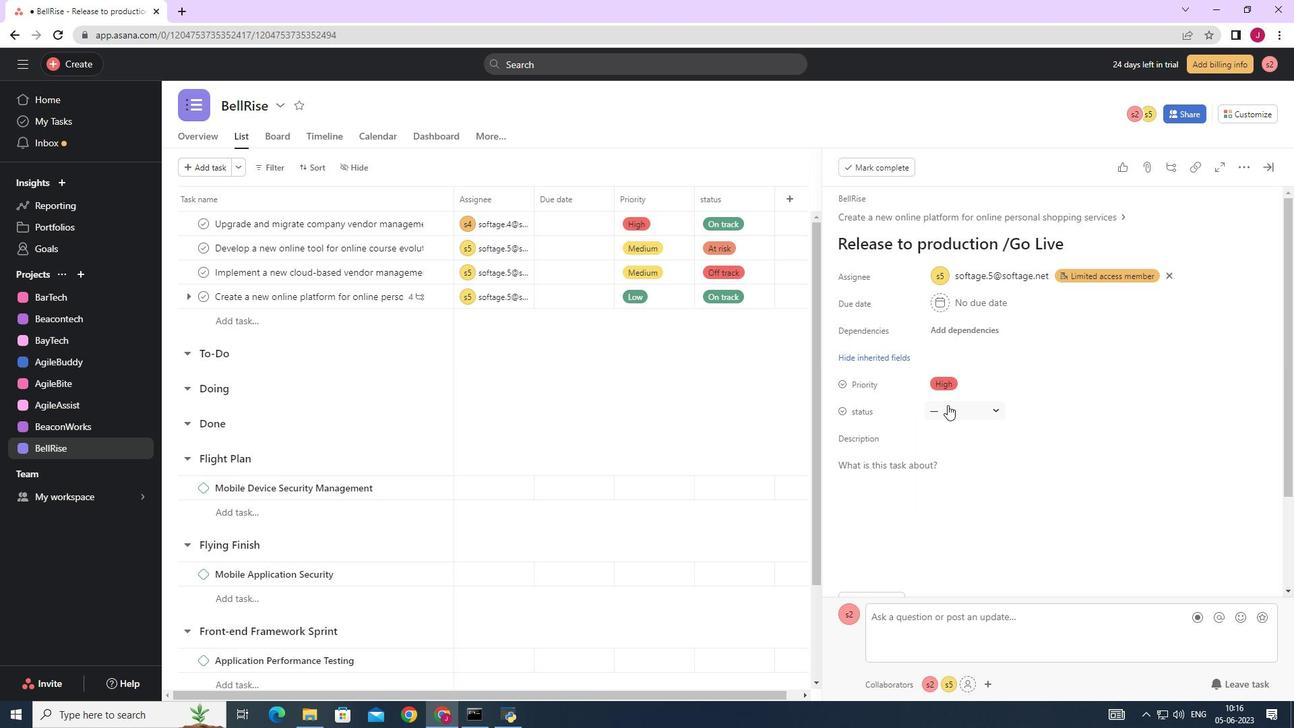
Action: Mouse moved to (961, 481)
Screenshot: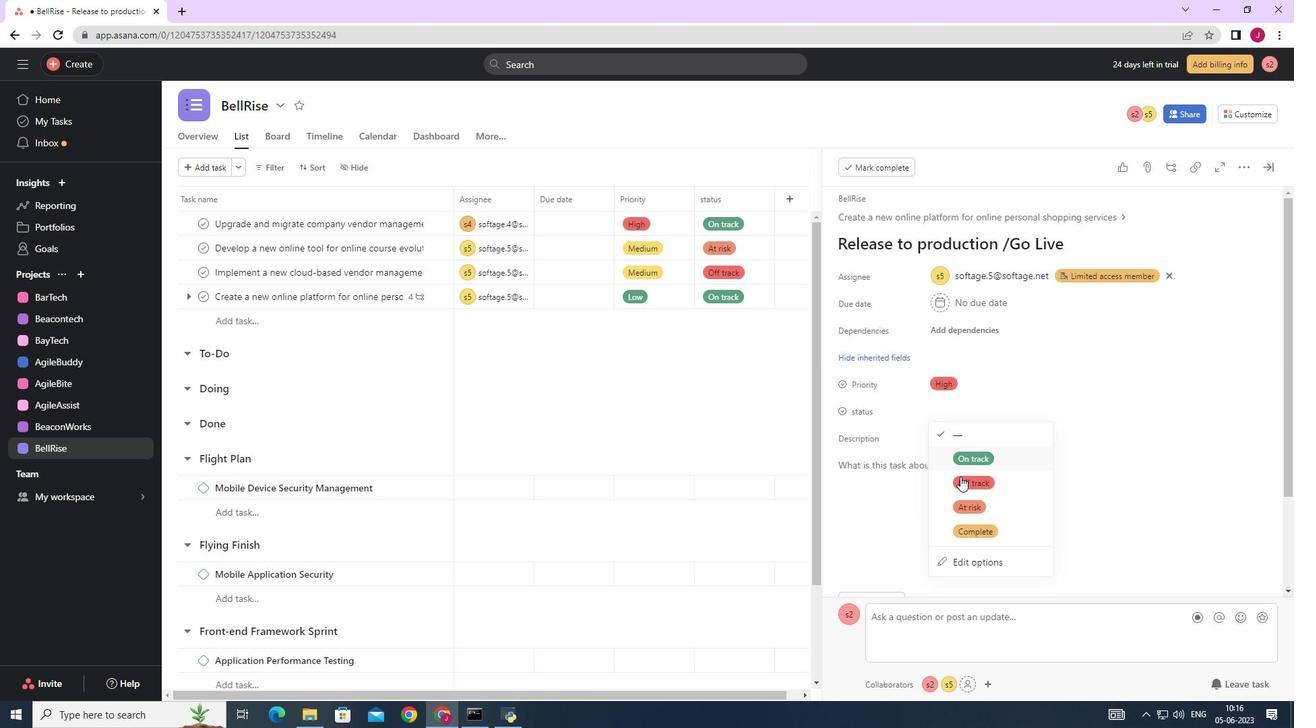 
Action: Mouse pressed left at (961, 481)
Screenshot: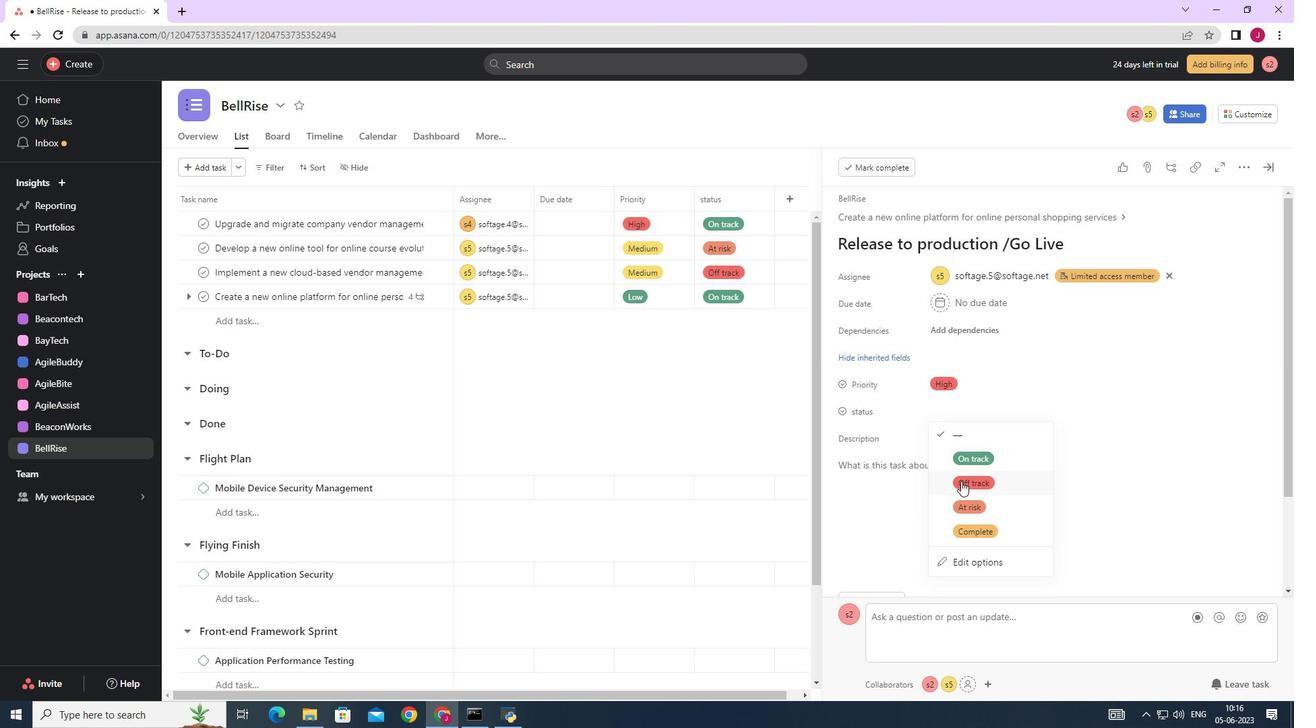 
Action: Mouse moved to (1270, 166)
Screenshot: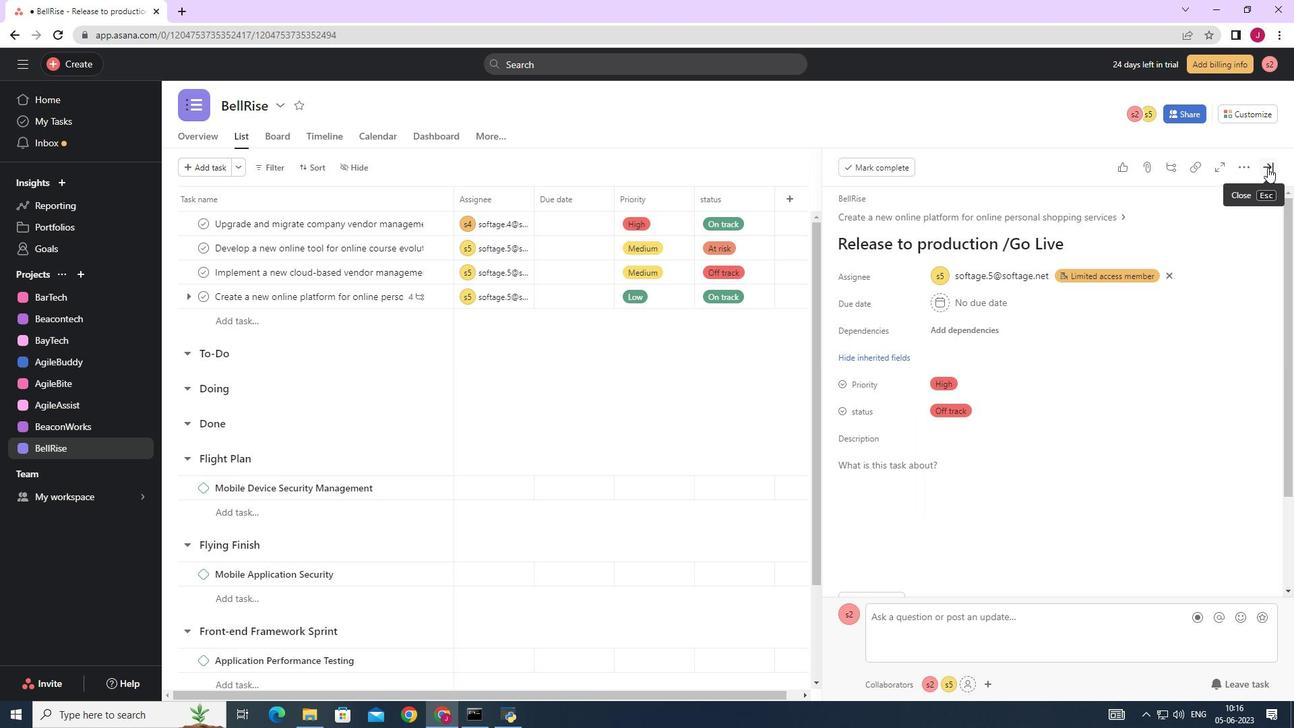 
Action: Mouse pressed left at (1270, 166)
Screenshot: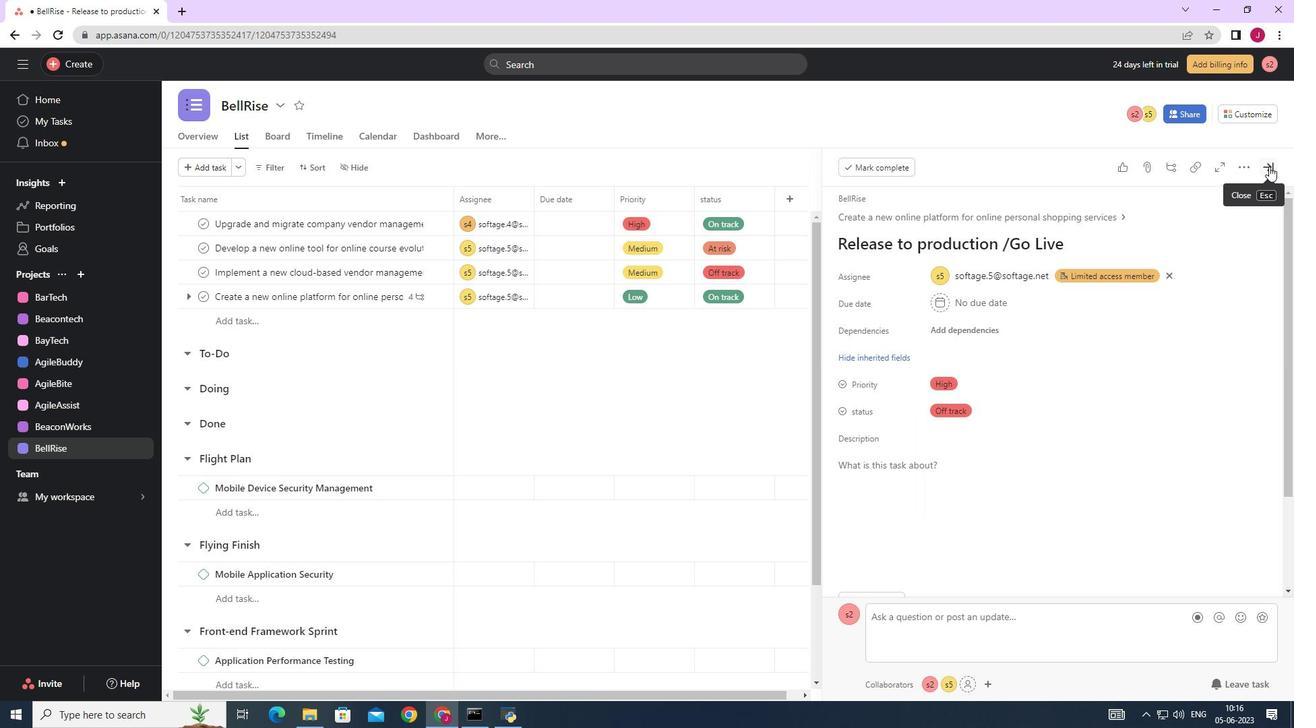 
Action: Mouse moved to (1263, 167)
Screenshot: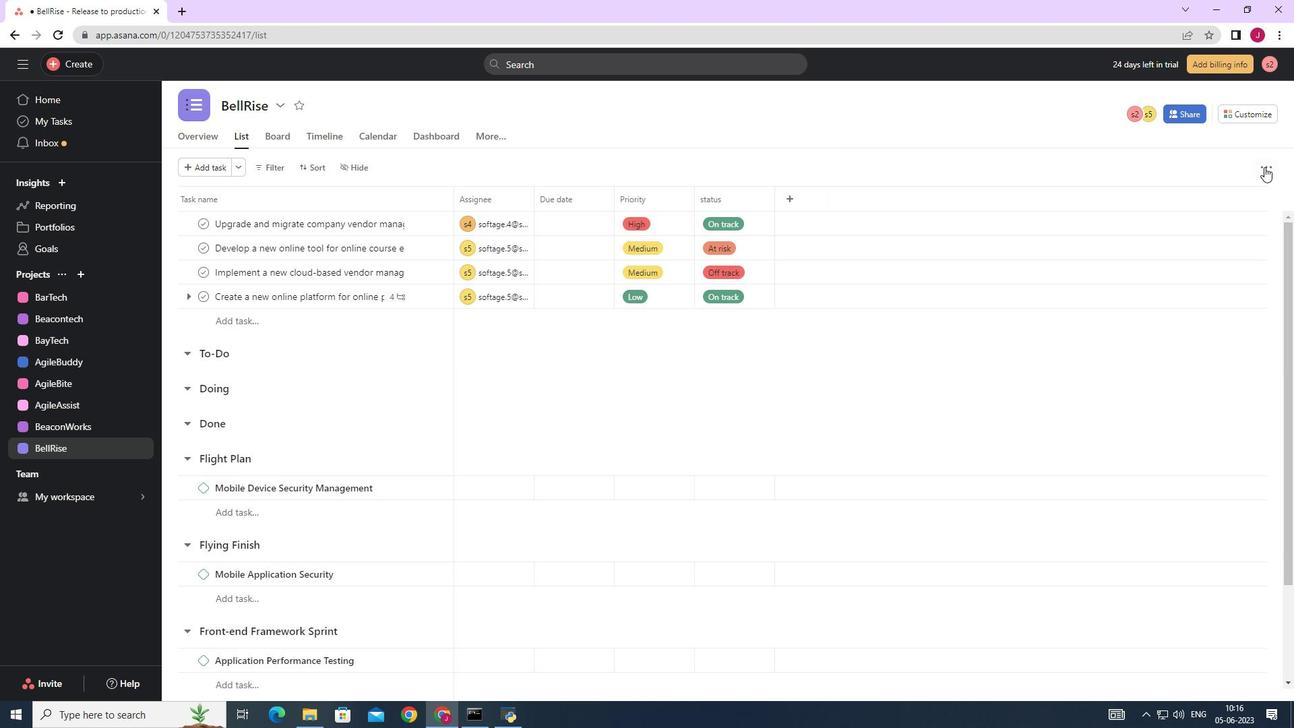 
